 Task: Create a rule when I am mentioned in a comment on a card by anyone except me.
Action: Mouse moved to (1214, 97)
Screenshot: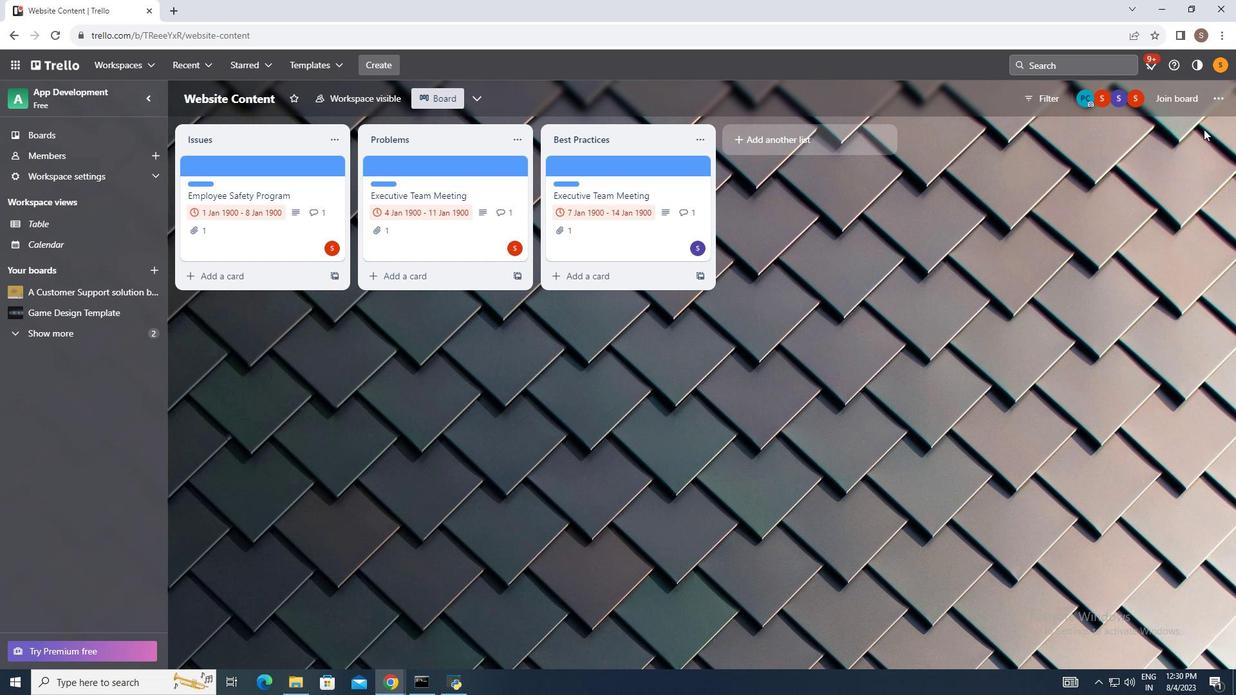 
Action: Mouse pressed left at (1214, 97)
Screenshot: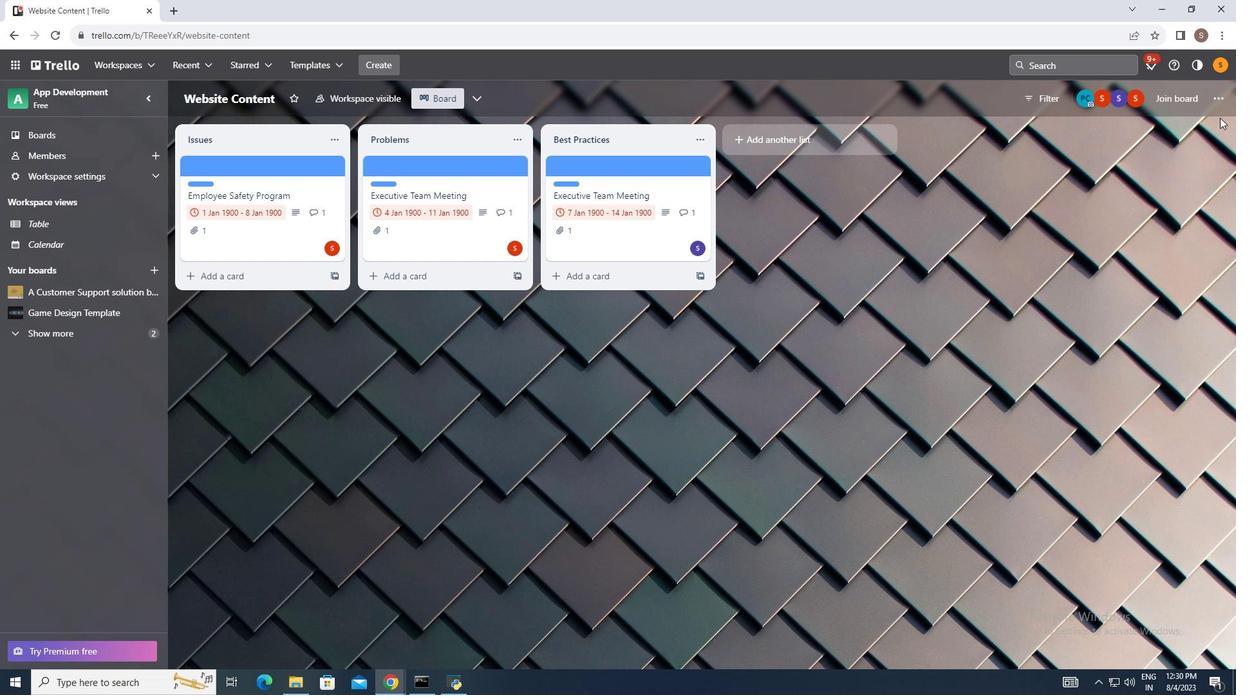 
Action: Mouse moved to (1120, 274)
Screenshot: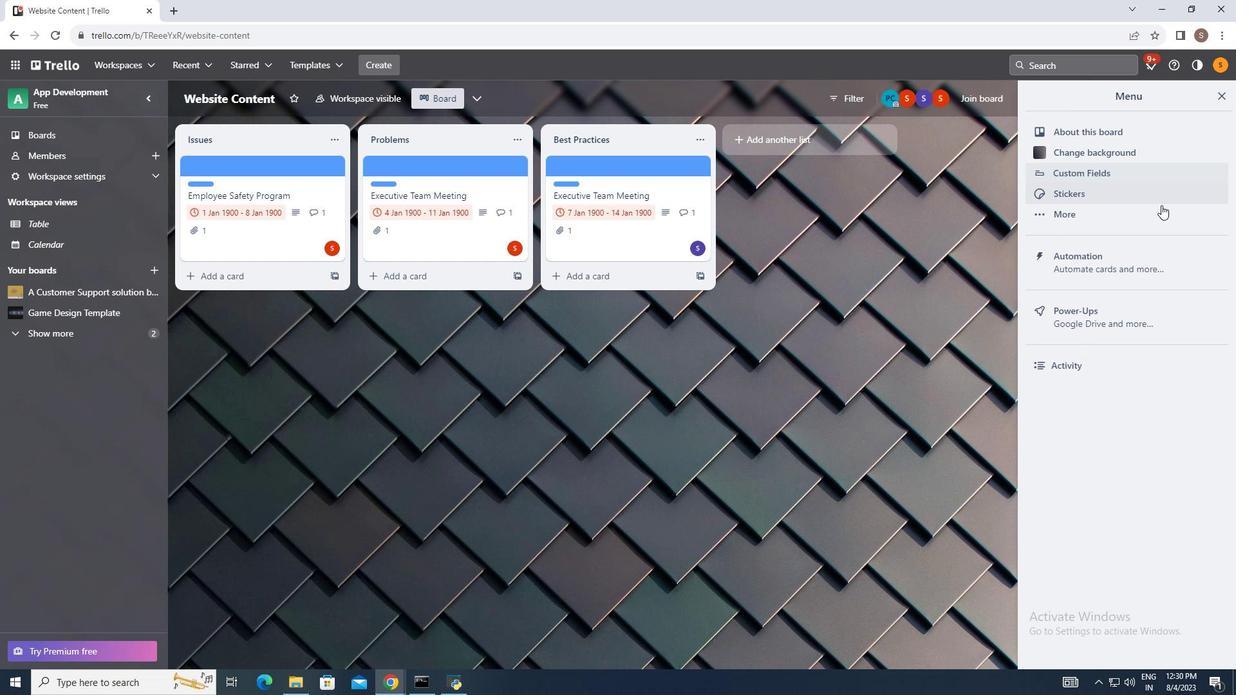 
Action: Mouse pressed left at (1120, 274)
Screenshot: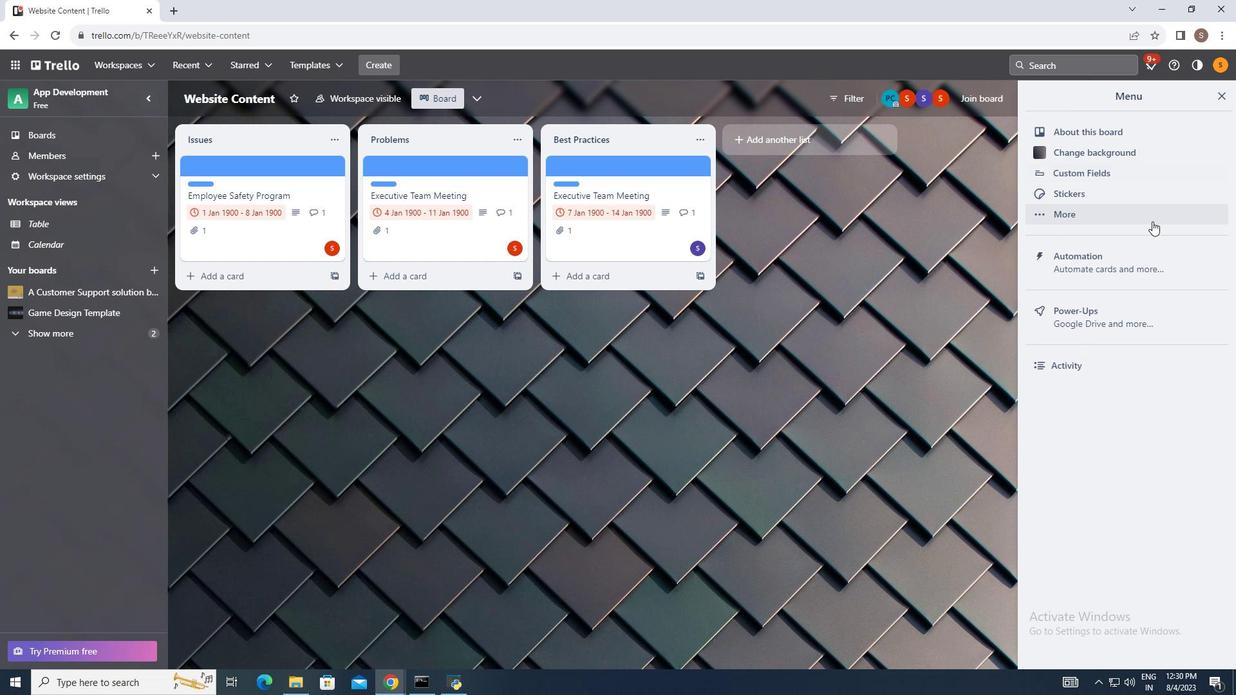 
Action: Mouse moved to (227, 240)
Screenshot: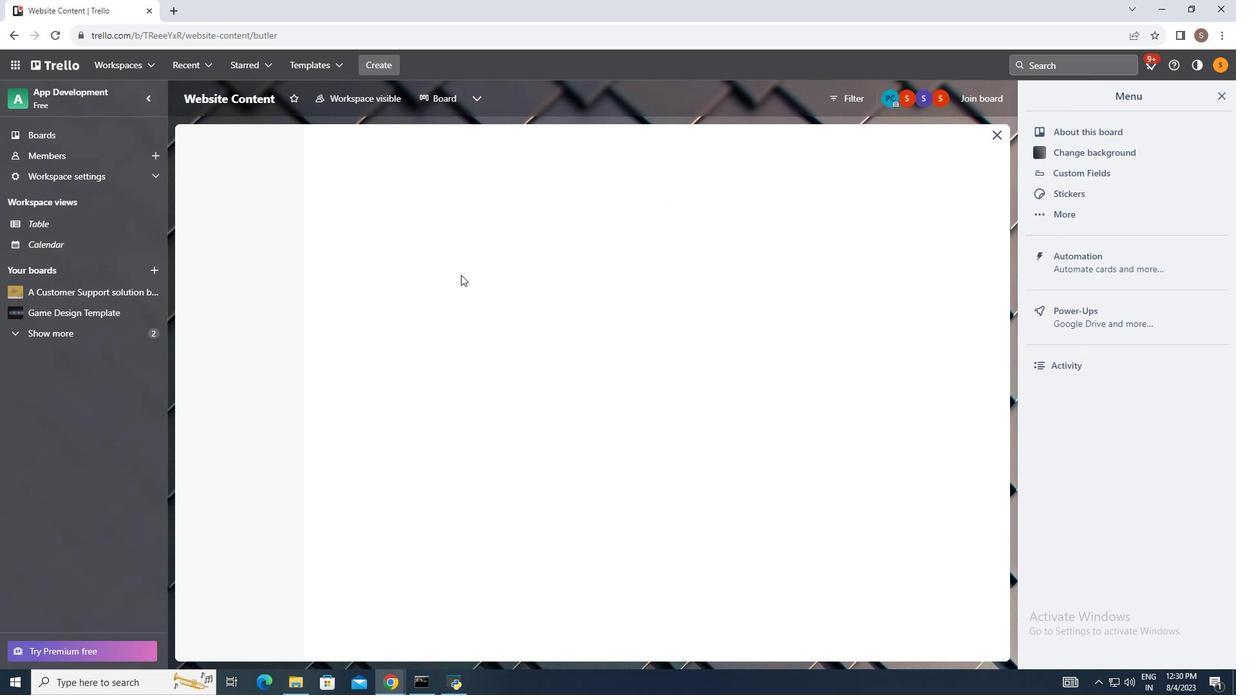 
Action: Mouse pressed left at (227, 240)
Screenshot: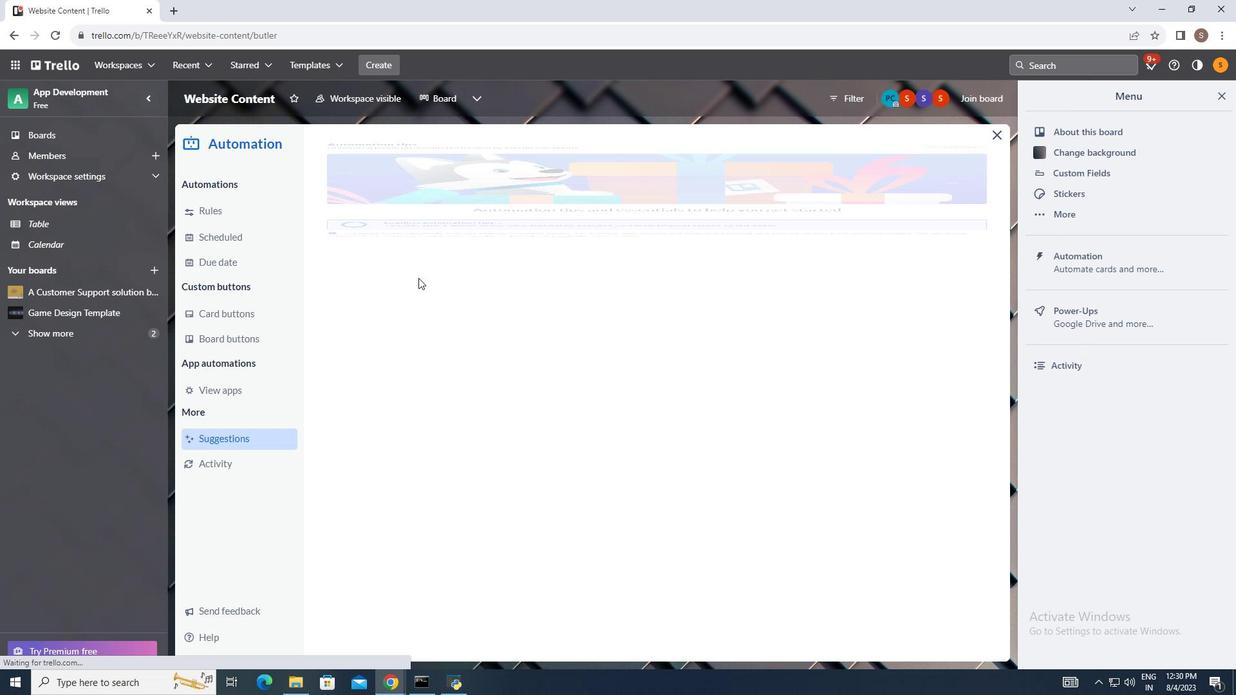 
Action: Mouse moved to (884, 187)
Screenshot: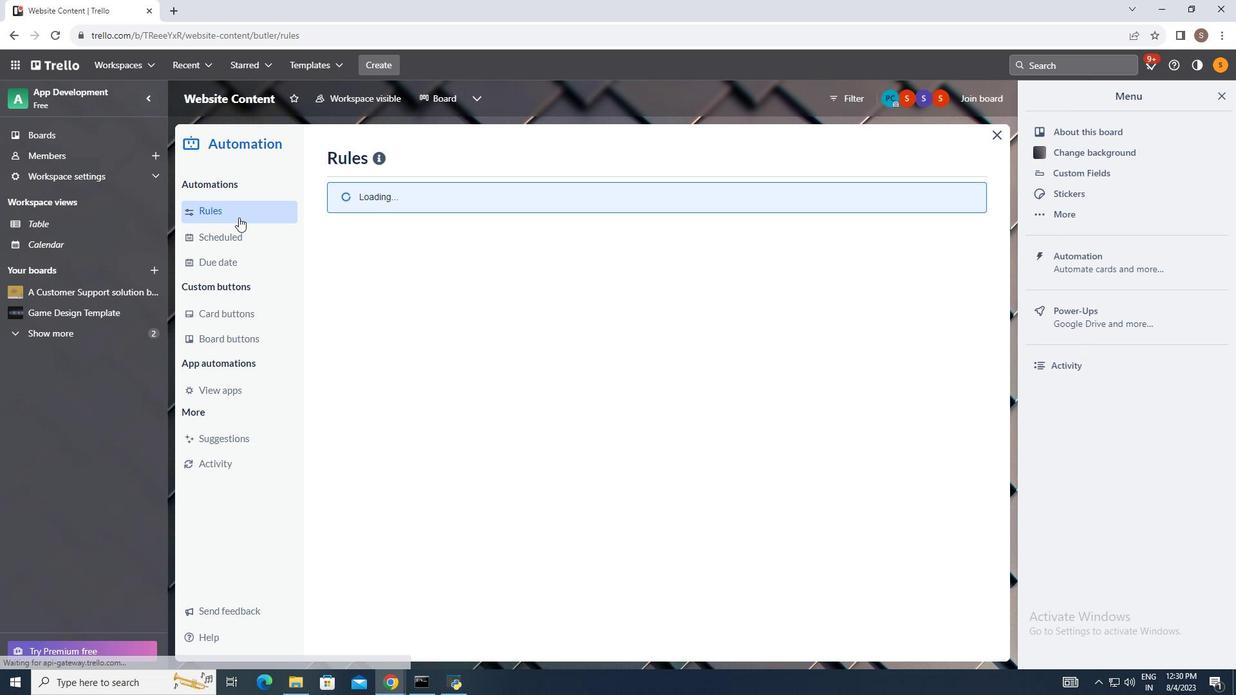 
Action: Mouse pressed left at (884, 187)
Screenshot: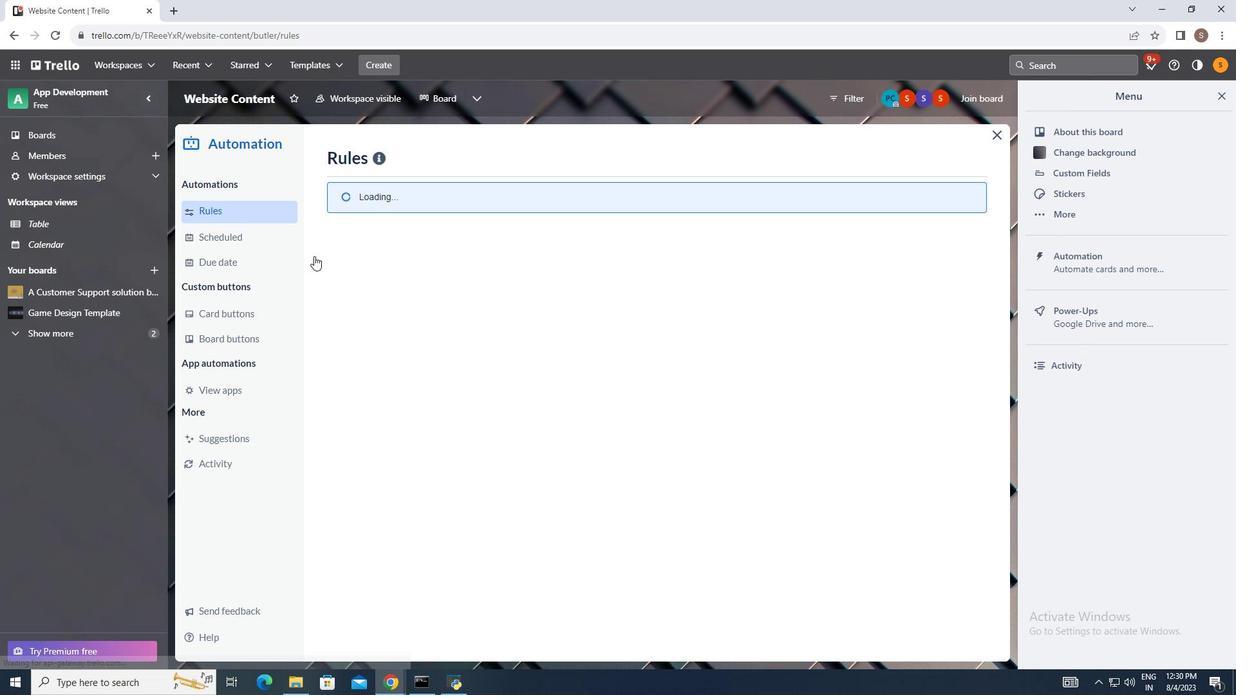 
Action: Mouse moved to (649, 310)
Screenshot: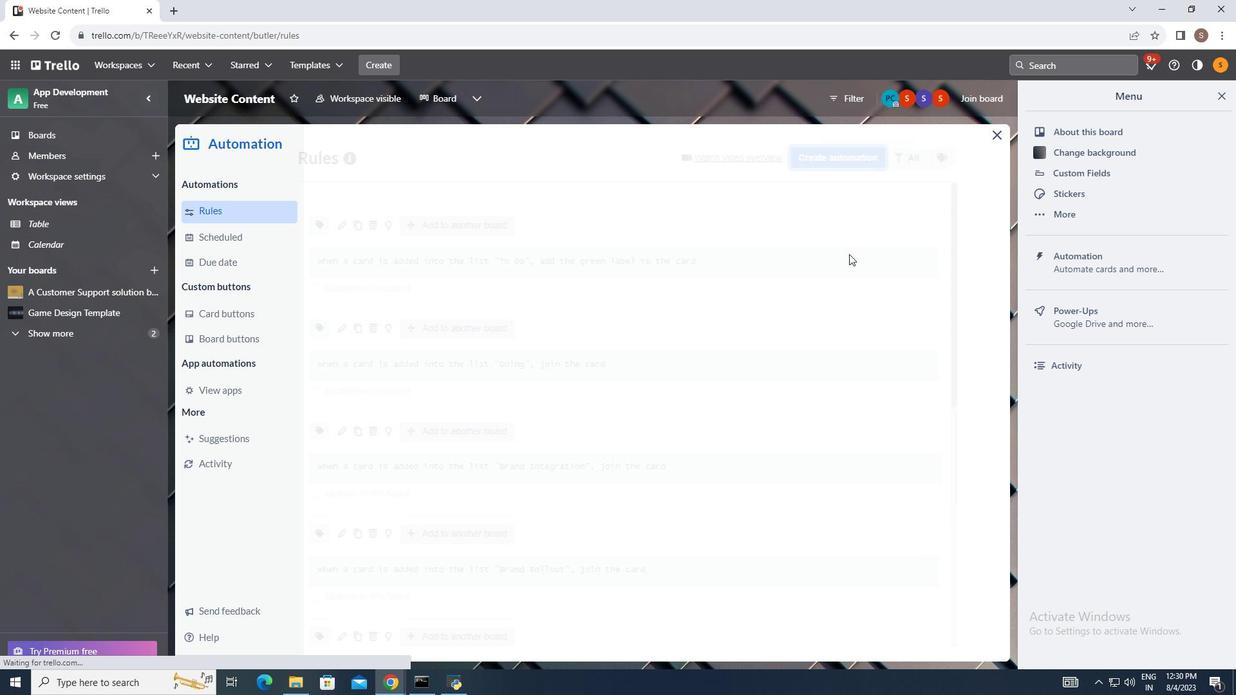 
Action: Mouse pressed left at (649, 310)
Screenshot: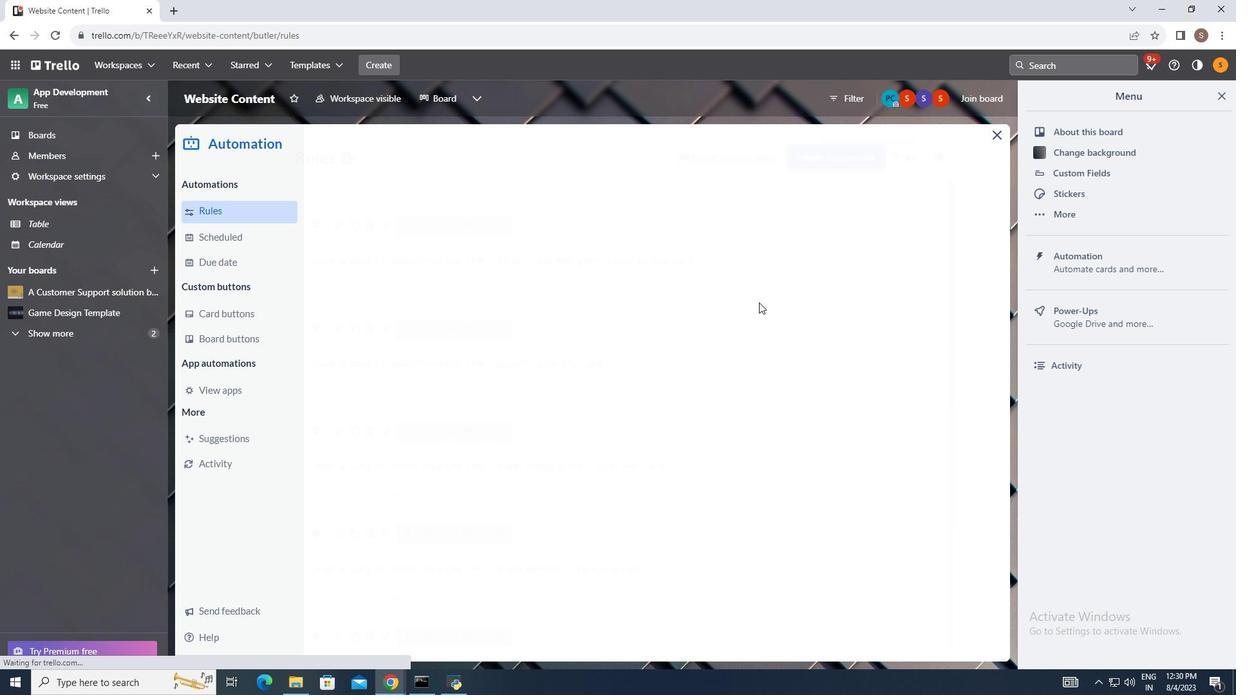 
Action: Mouse moved to (579, 354)
Screenshot: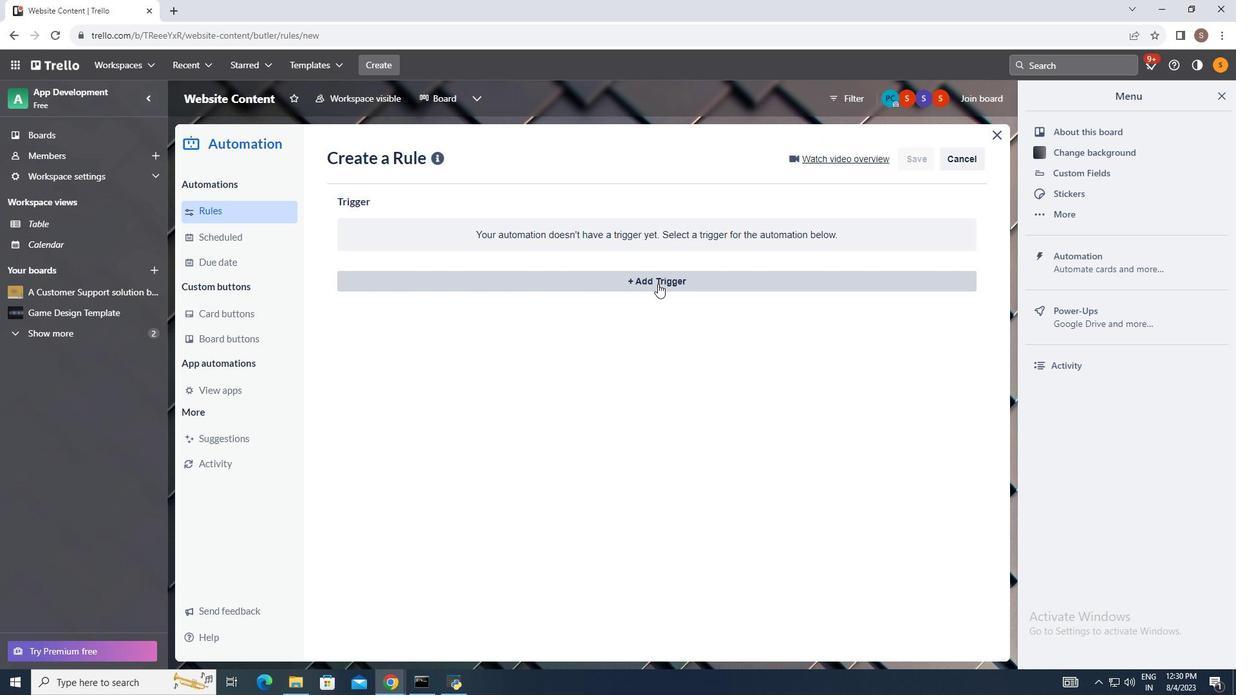 
Action: Mouse pressed left at (579, 354)
Screenshot: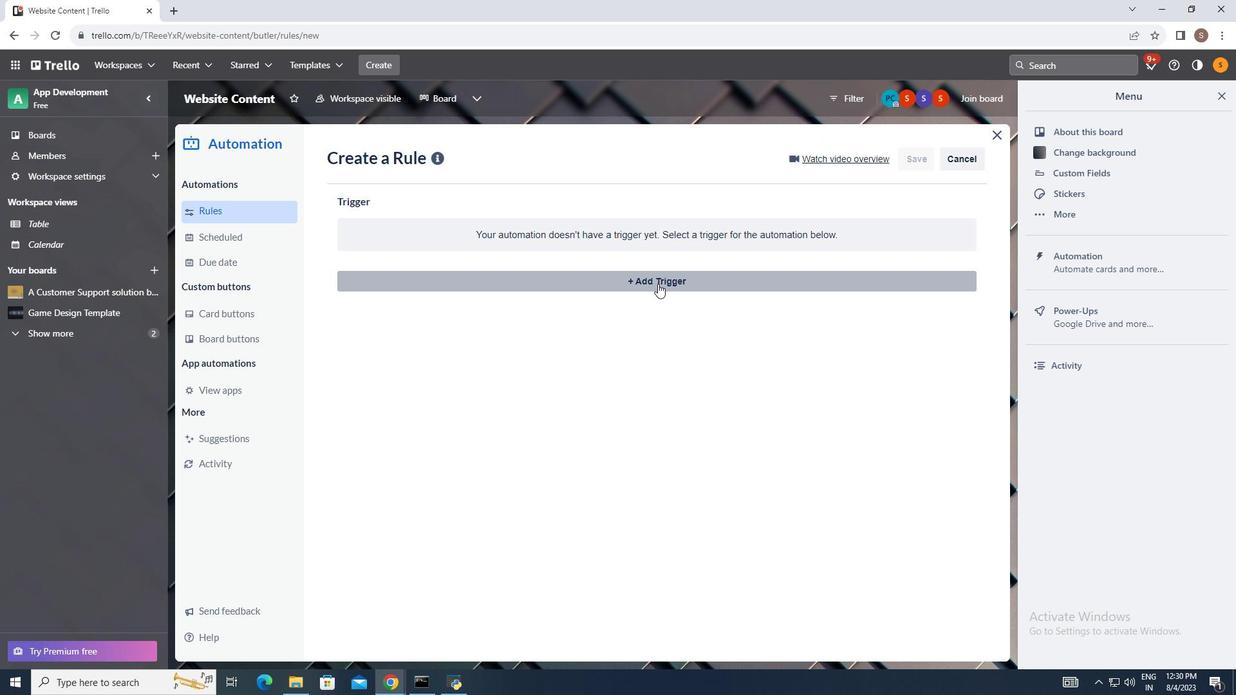 
Action: Mouse moved to (406, 534)
Screenshot: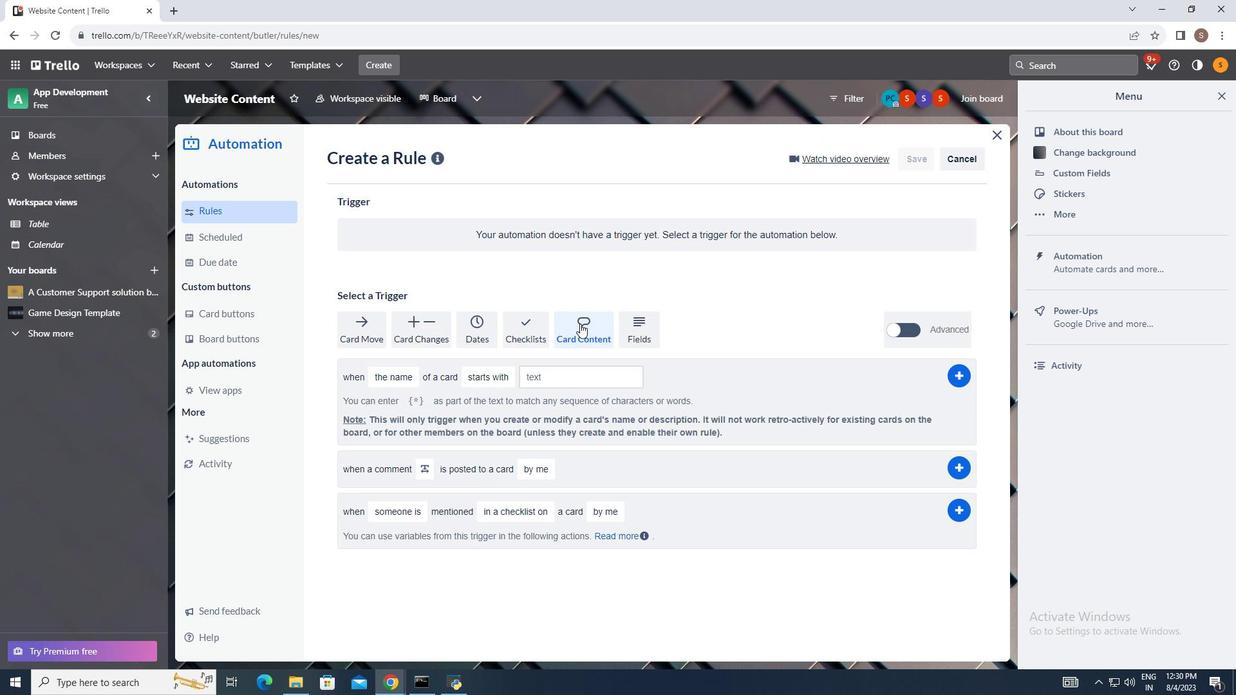 
Action: Mouse pressed left at (406, 534)
Screenshot: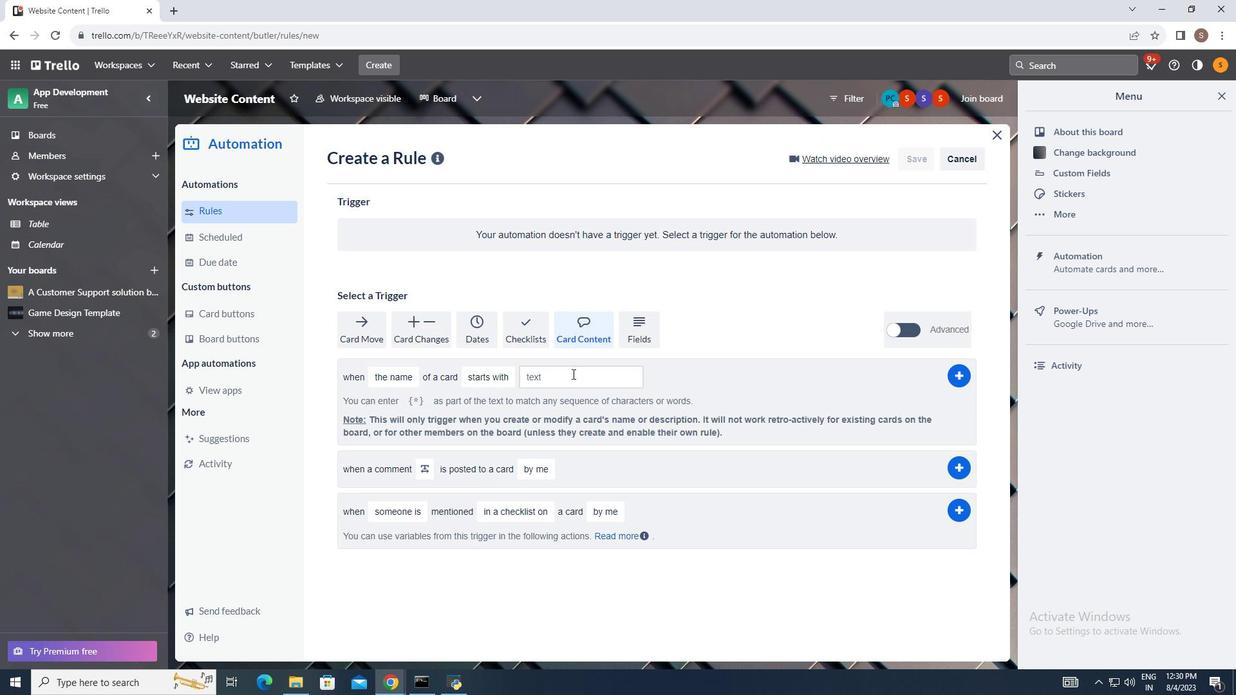 
Action: Mouse moved to (395, 586)
Screenshot: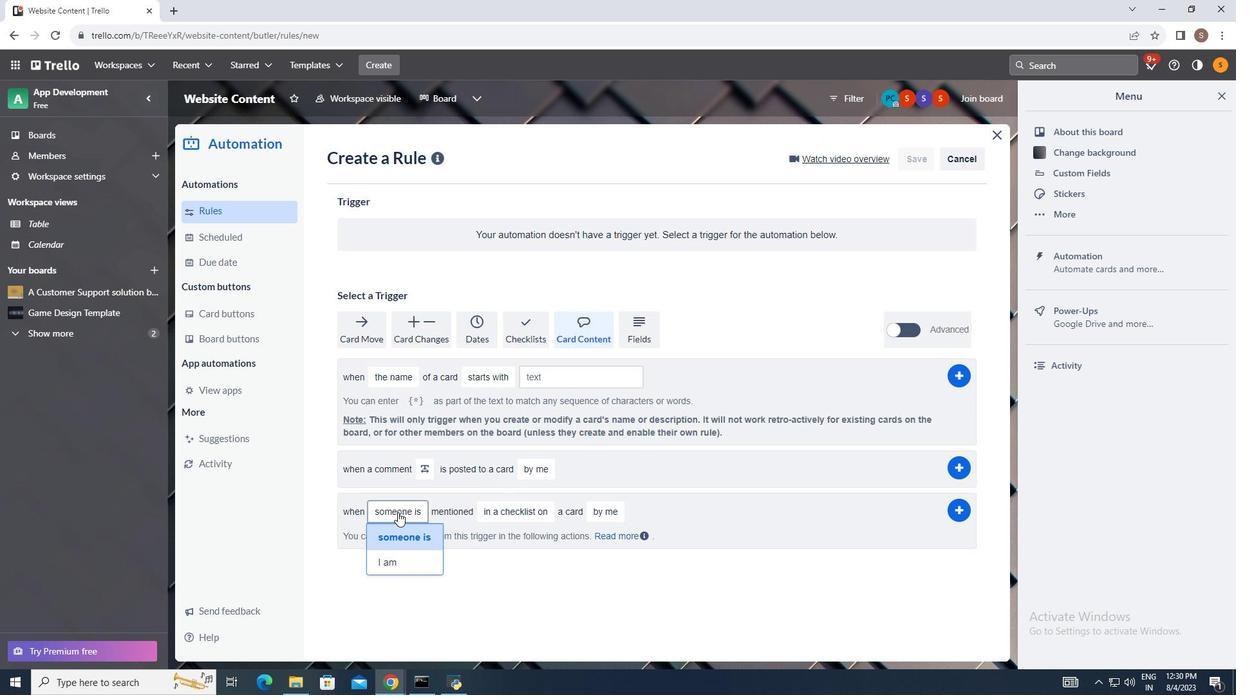 
Action: Mouse pressed left at (395, 586)
Screenshot: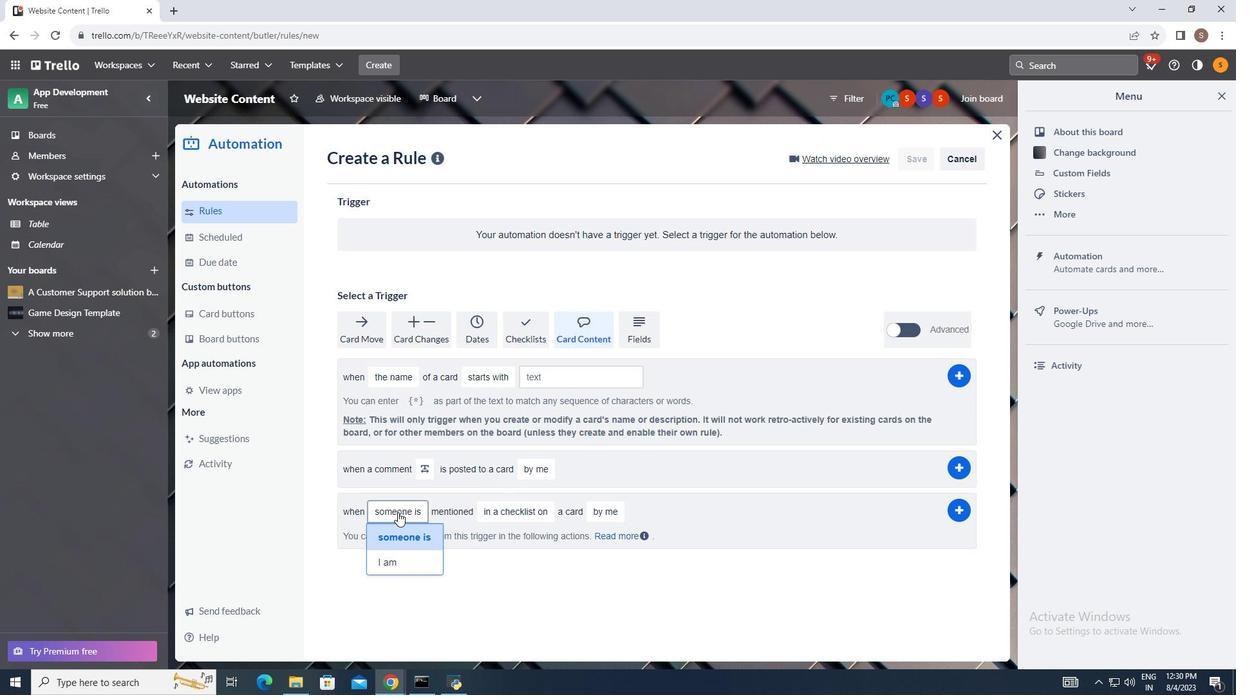 
Action: Mouse moved to (508, 542)
Screenshot: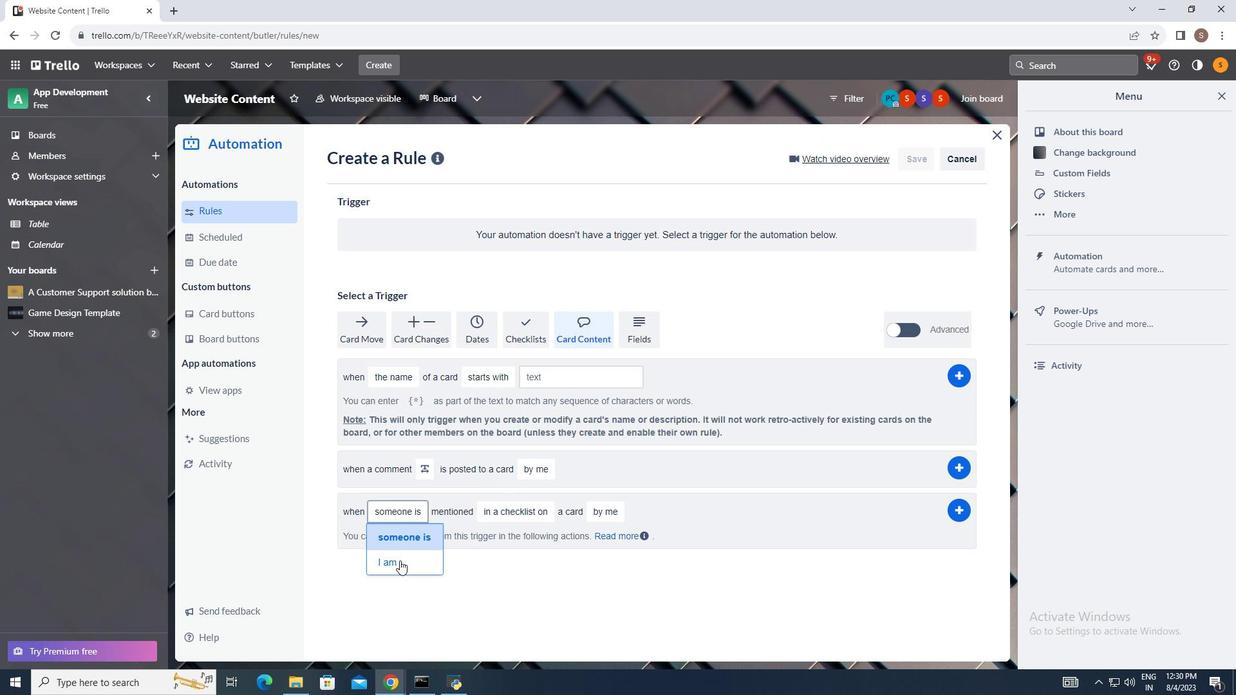
Action: Mouse pressed left at (508, 542)
Screenshot: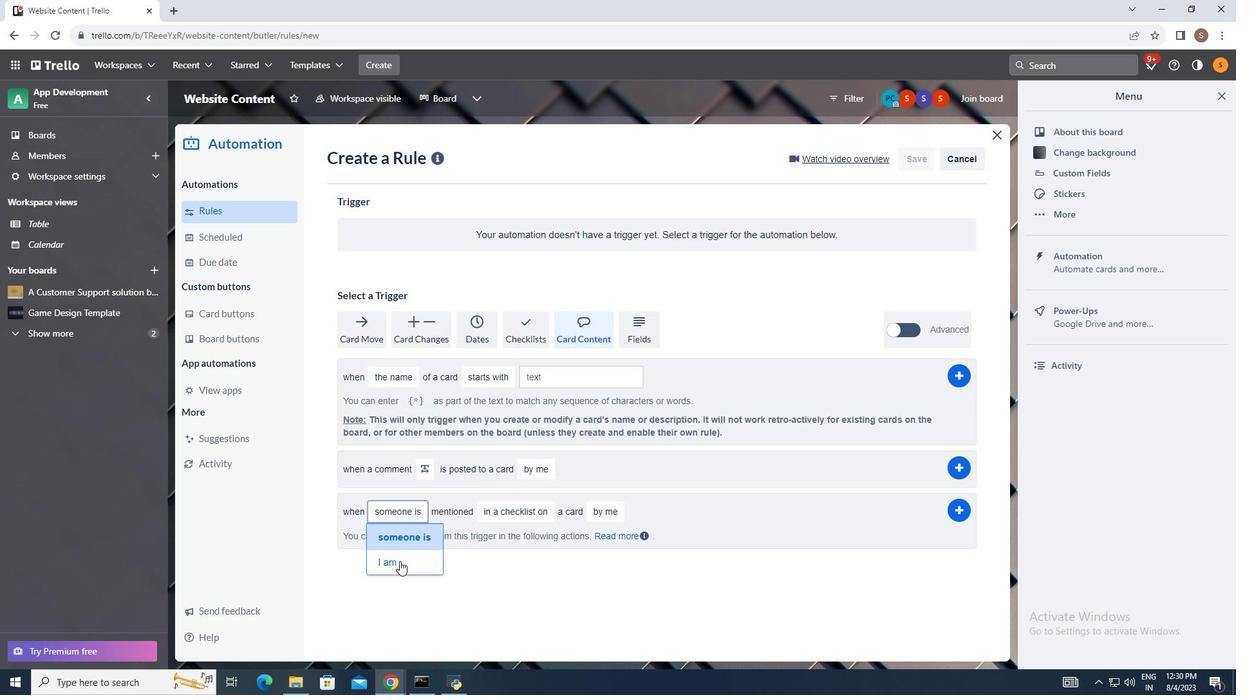 
Action: Mouse moved to (511, 556)
Screenshot: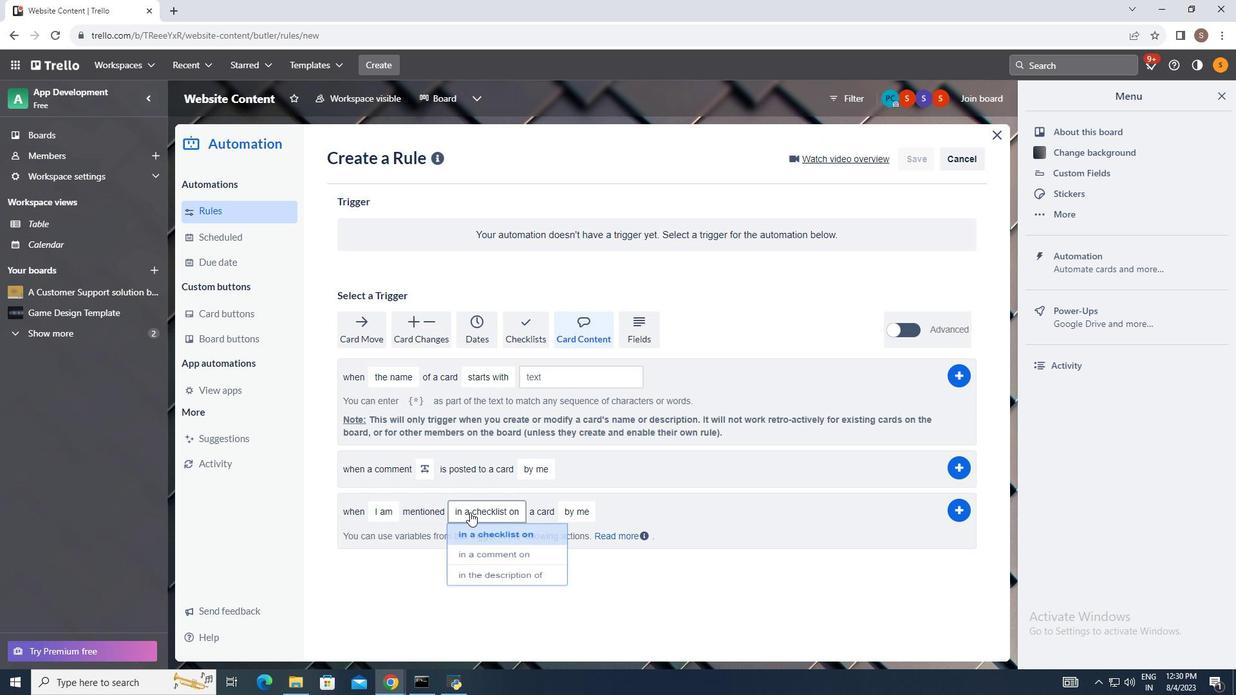 
Action: Mouse pressed left at (511, 556)
Screenshot: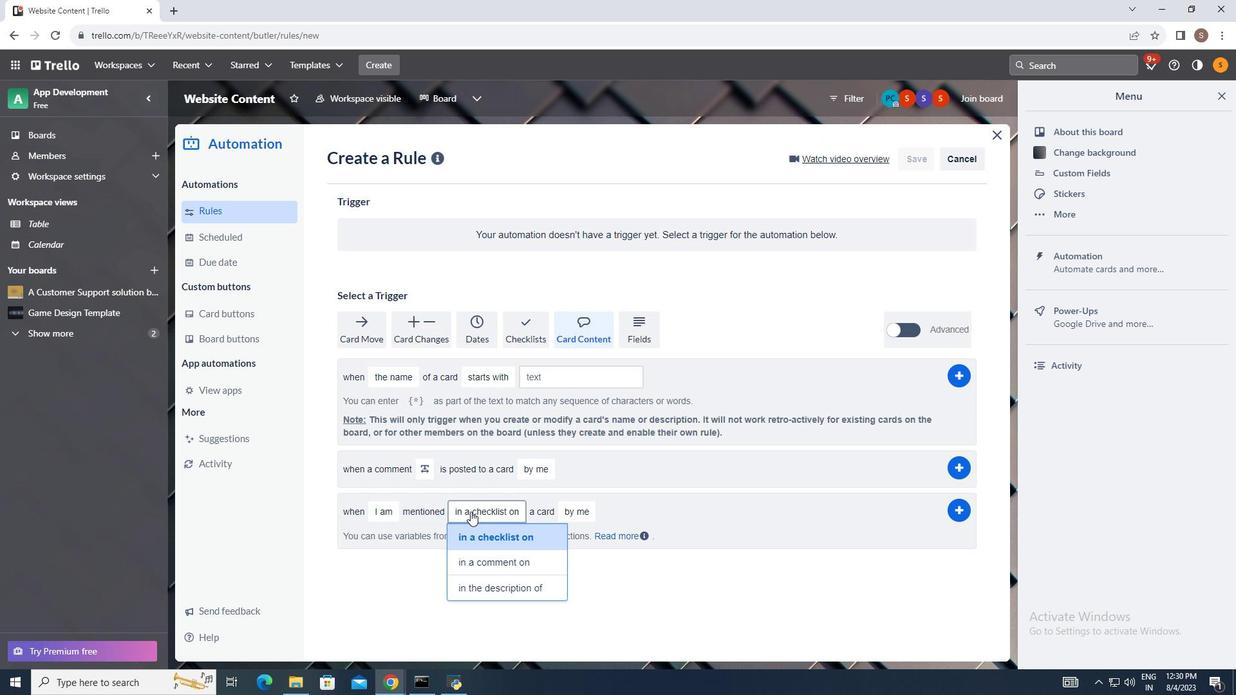 
Action: Mouse moved to (583, 537)
Screenshot: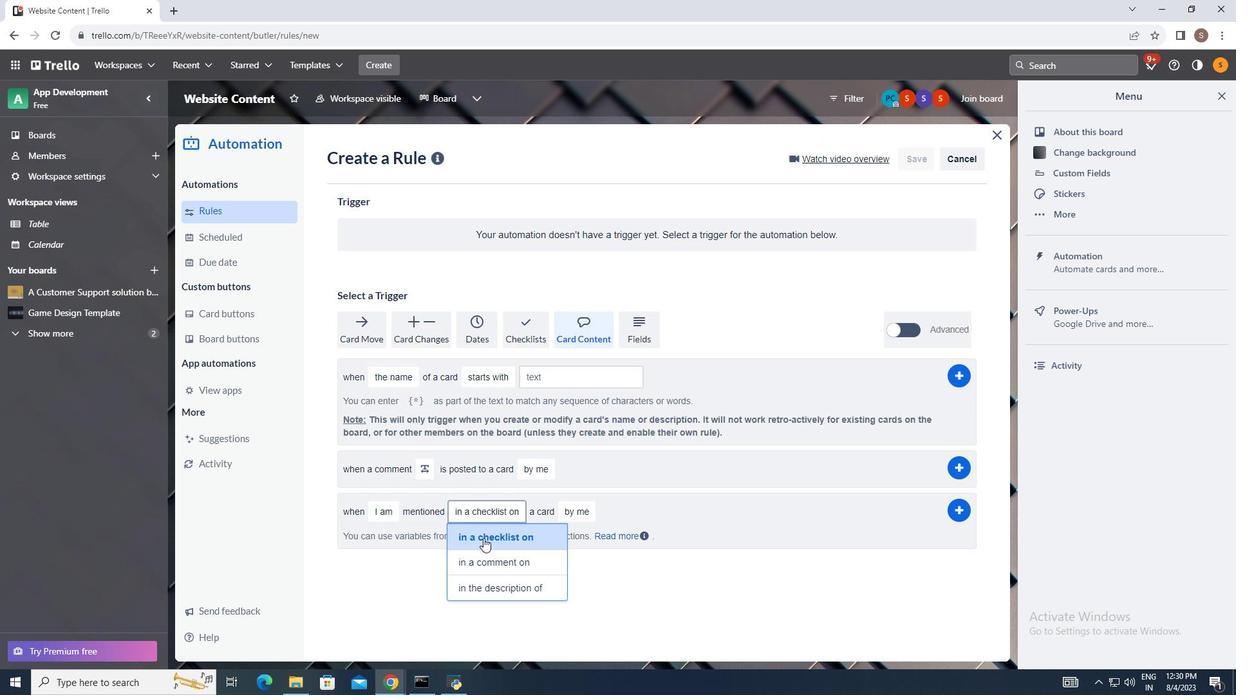 
Action: Mouse pressed left at (583, 537)
Screenshot: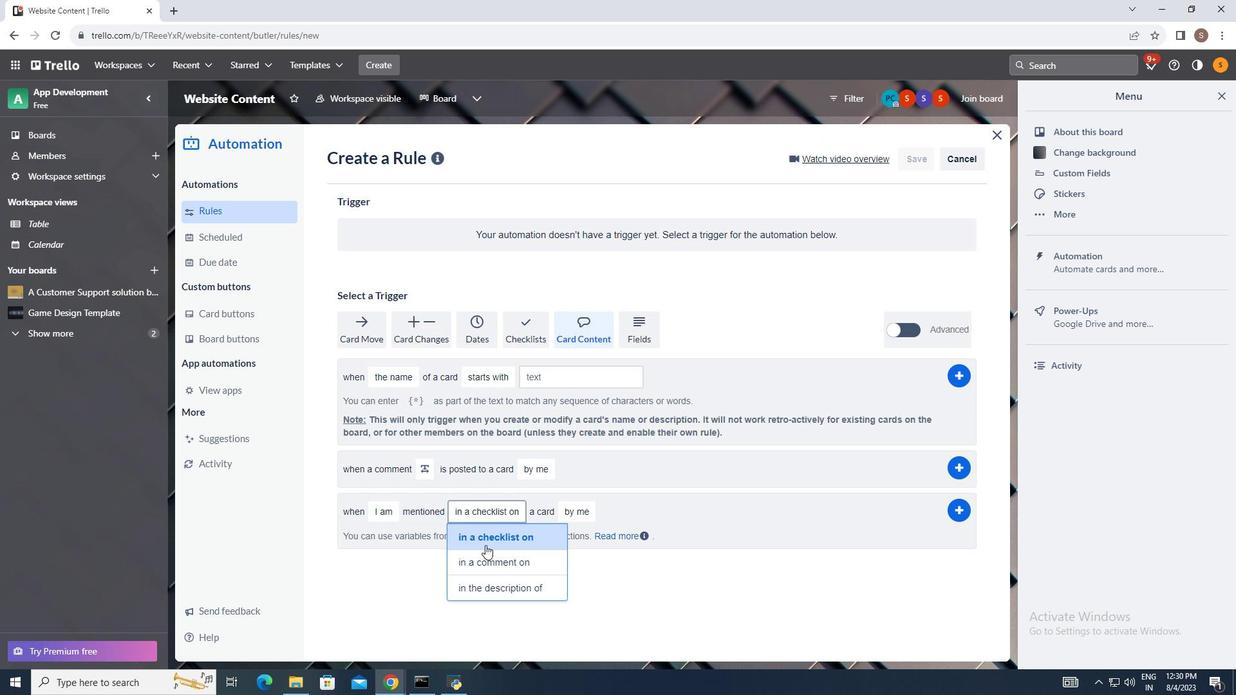
Action: Mouse moved to (598, 607)
Screenshot: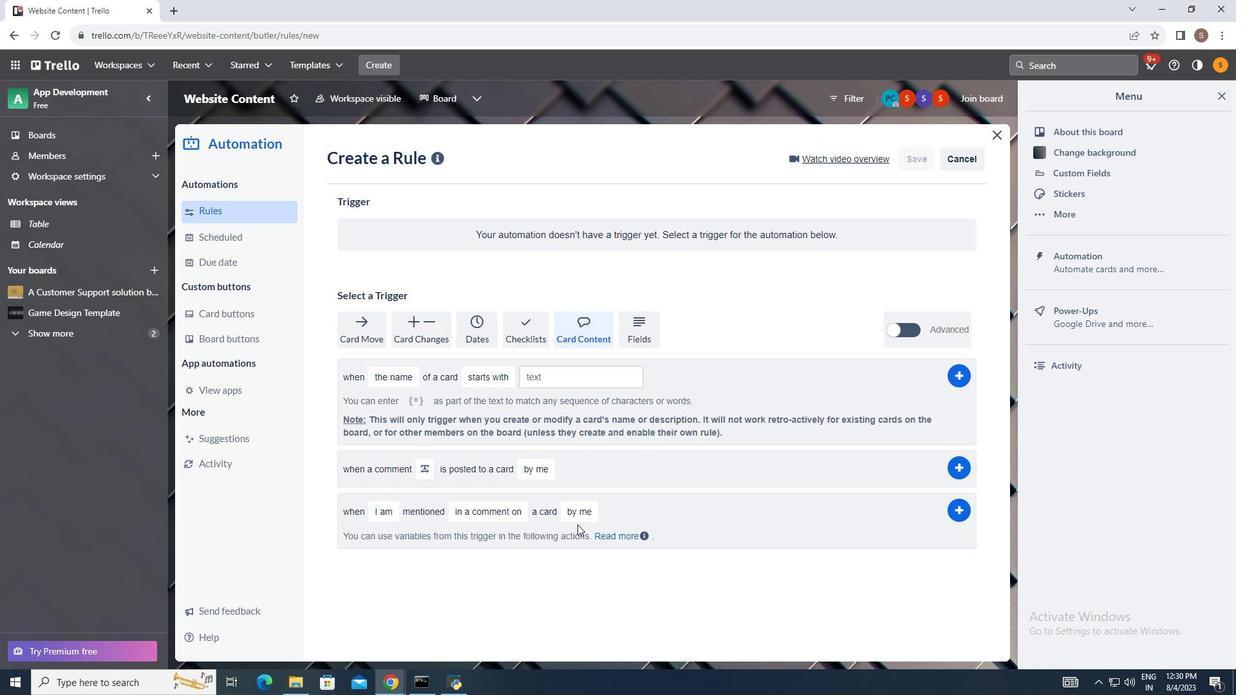 
Action: Mouse pressed left at (598, 607)
Screenshot: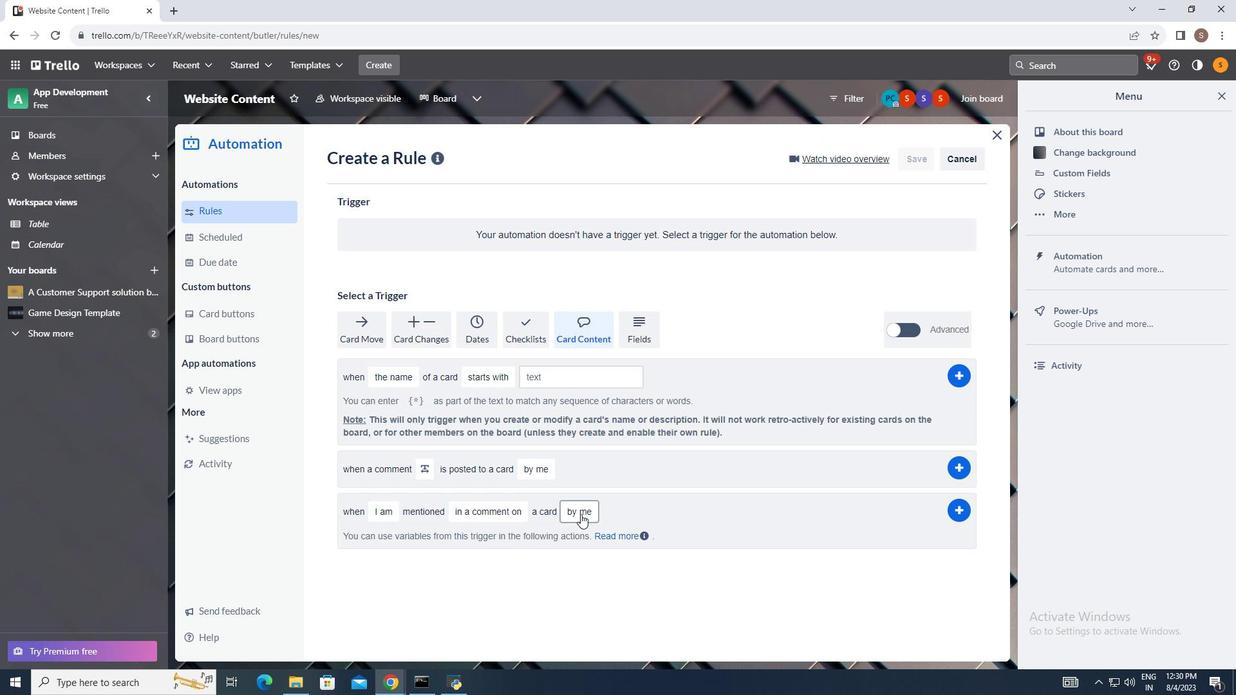 
Action: Mouse moved to (959, 533)
Screenshot: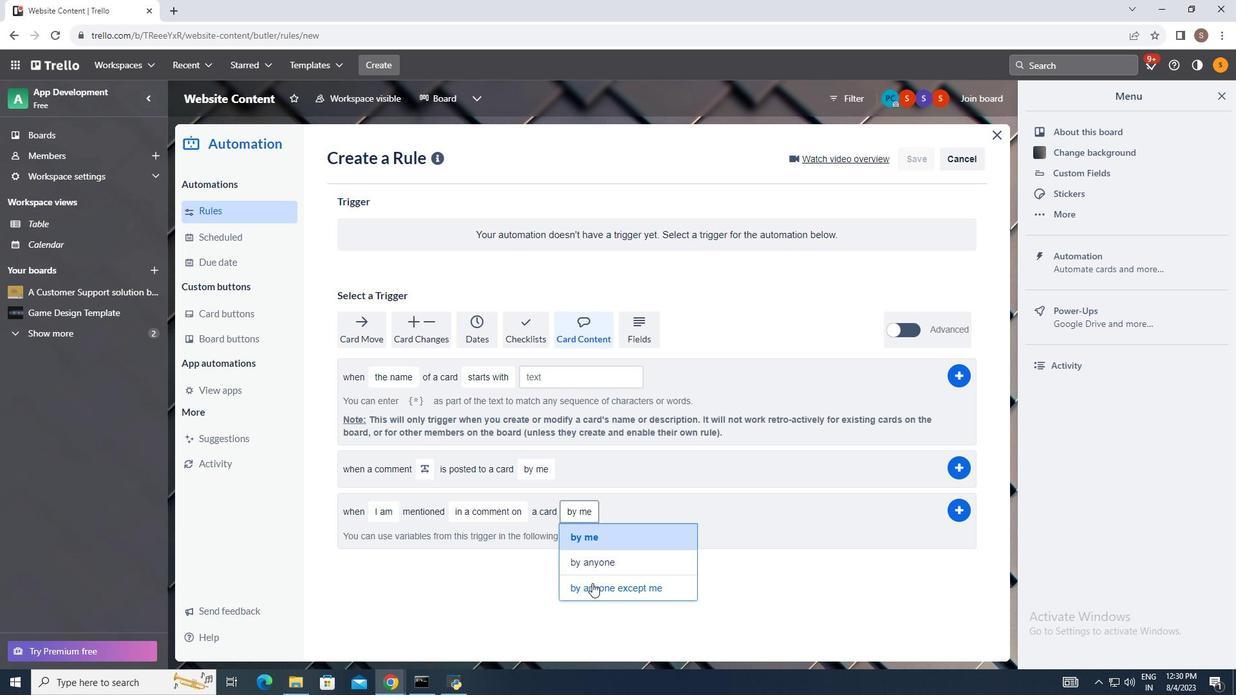 
Action: Mouse pressed left at (959, 533)
Screenshot: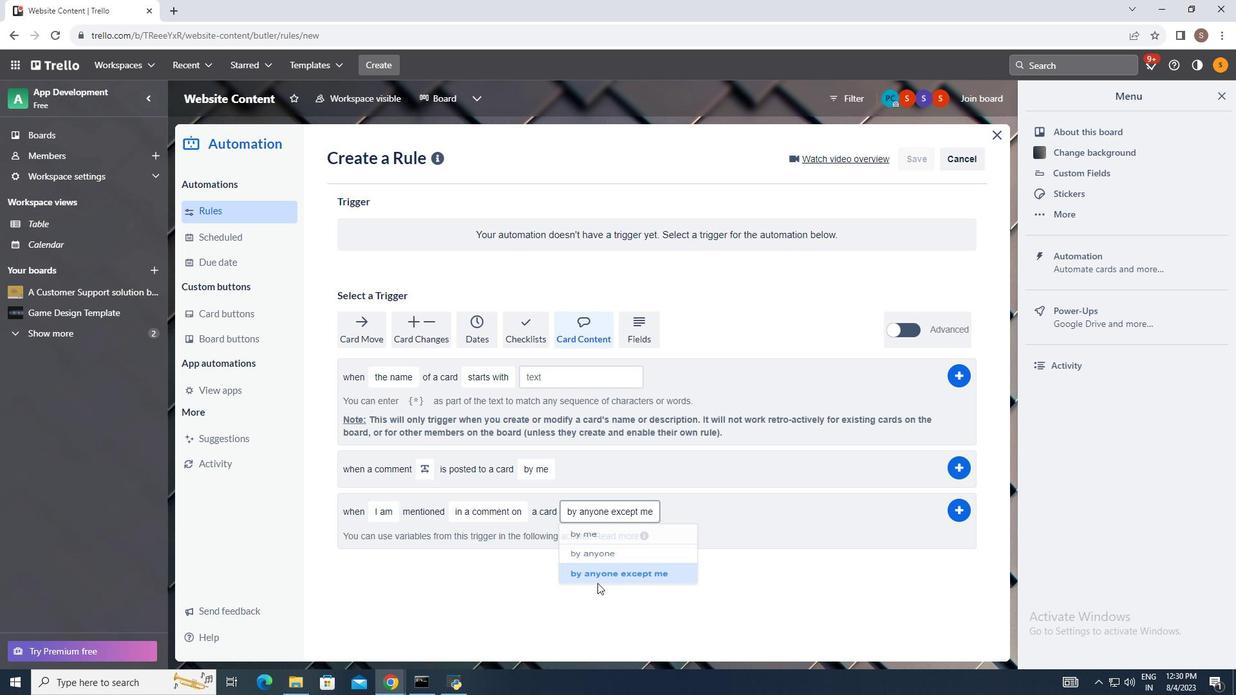 
Action: Mouse moved to (1223, 101)
Screenshot: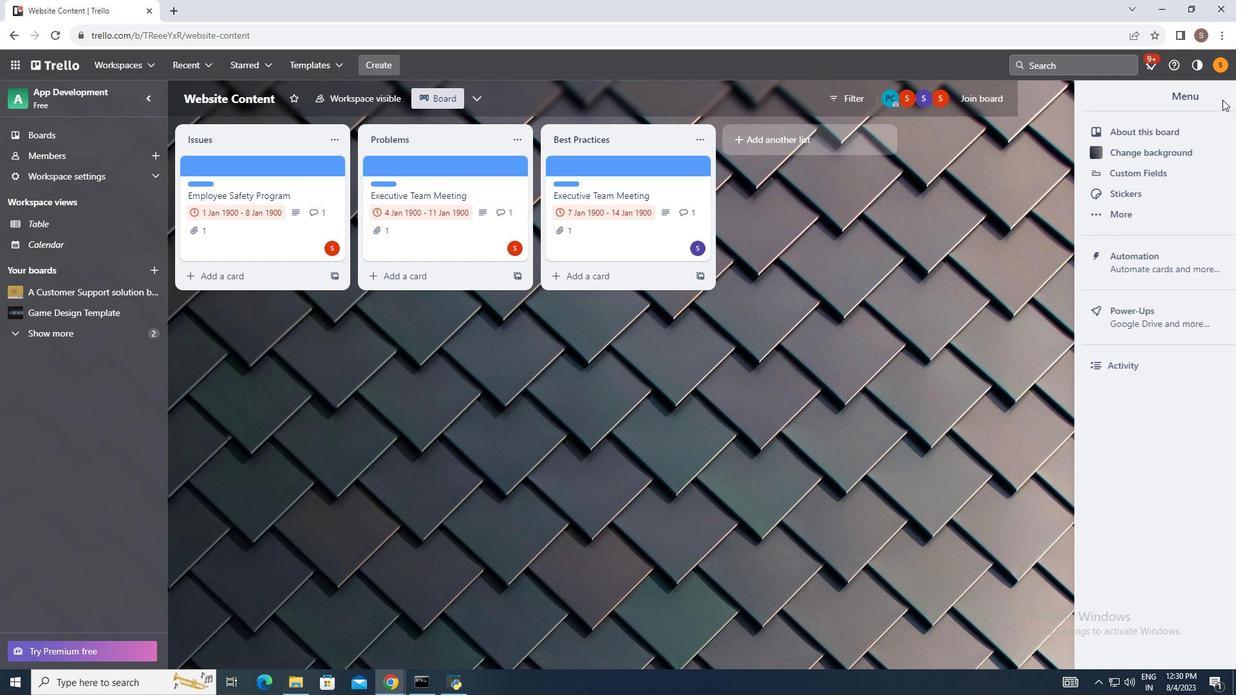
Action: Mouse pressed left at (1223, 101)
Screenshot: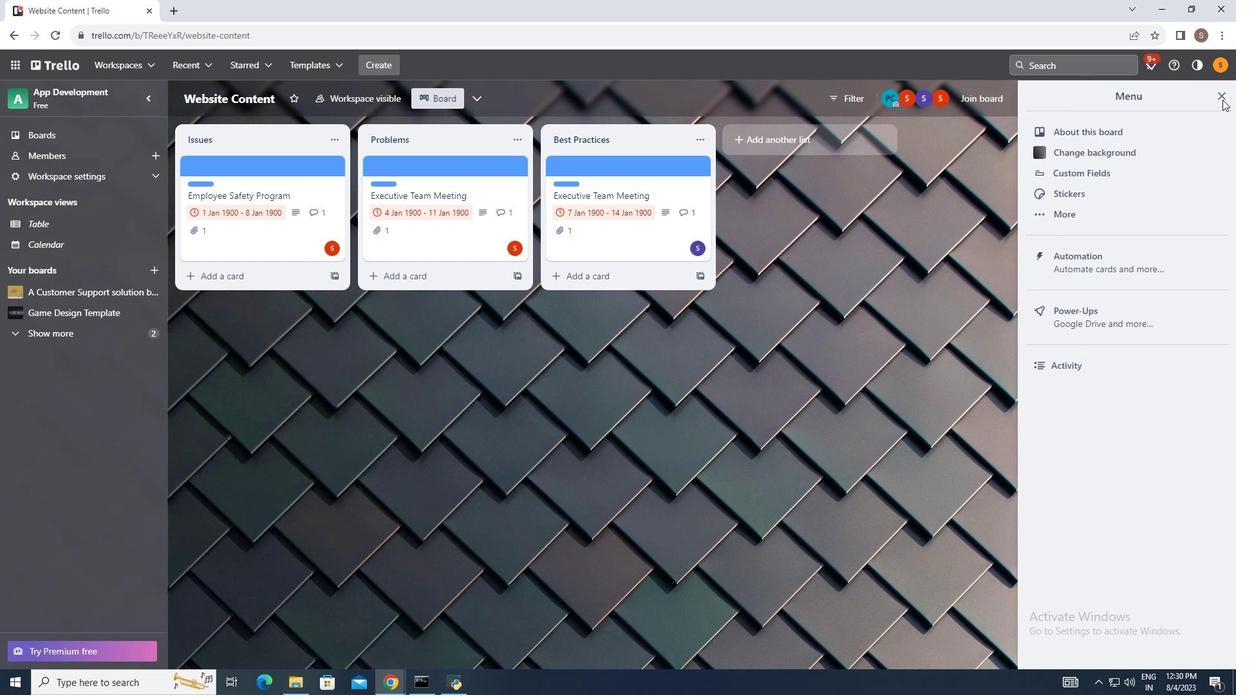 
Action: Mouse moved to (1118, 257)
Screenshot: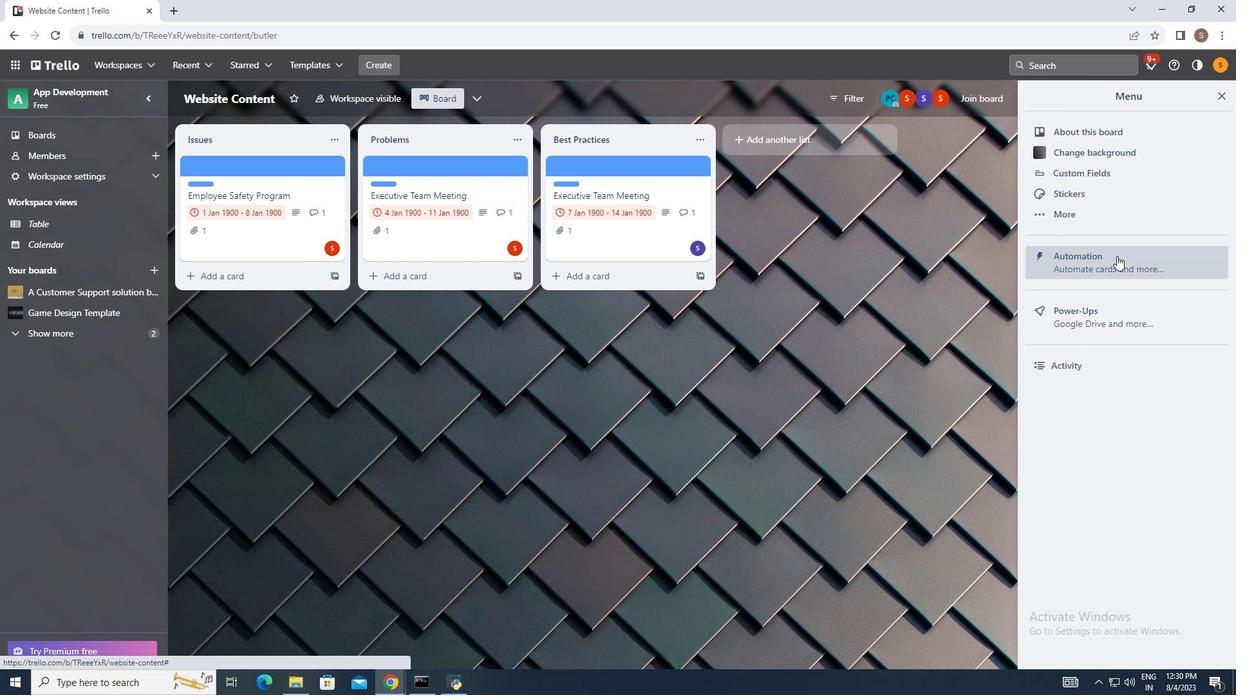 
Action: Mouse pressed left at (1118, 257)
Screenshot: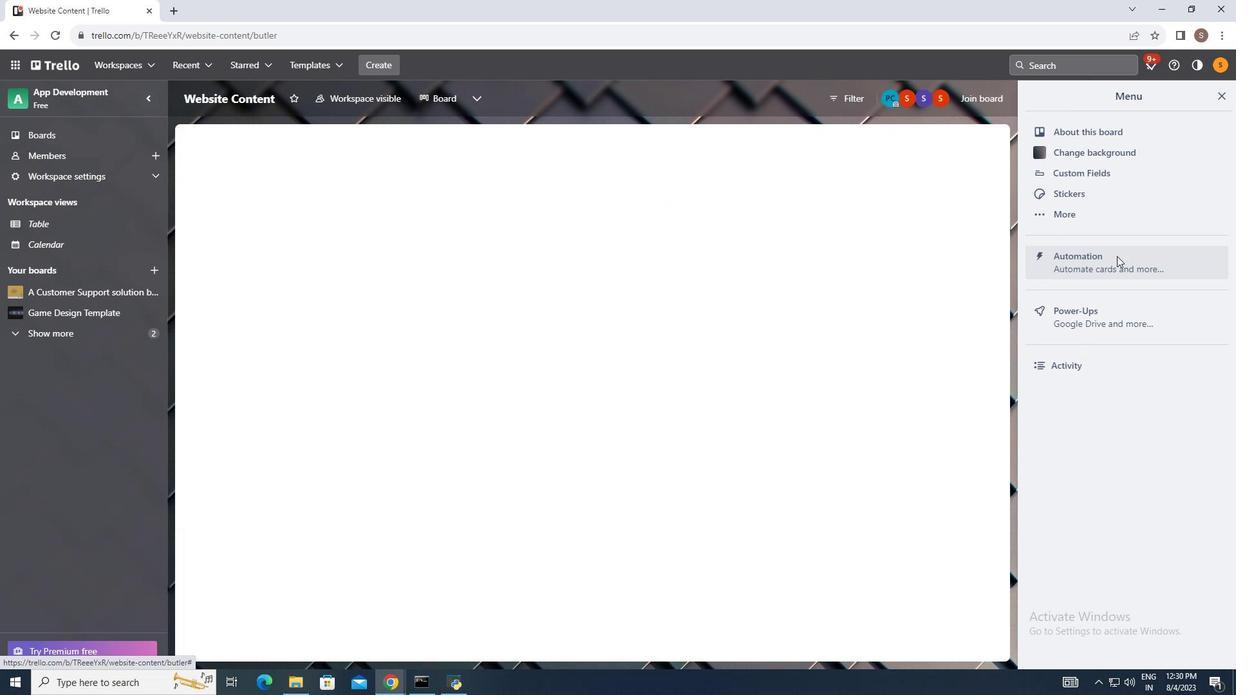 
Action: Mouse moved to (234, 216)
Screenshot: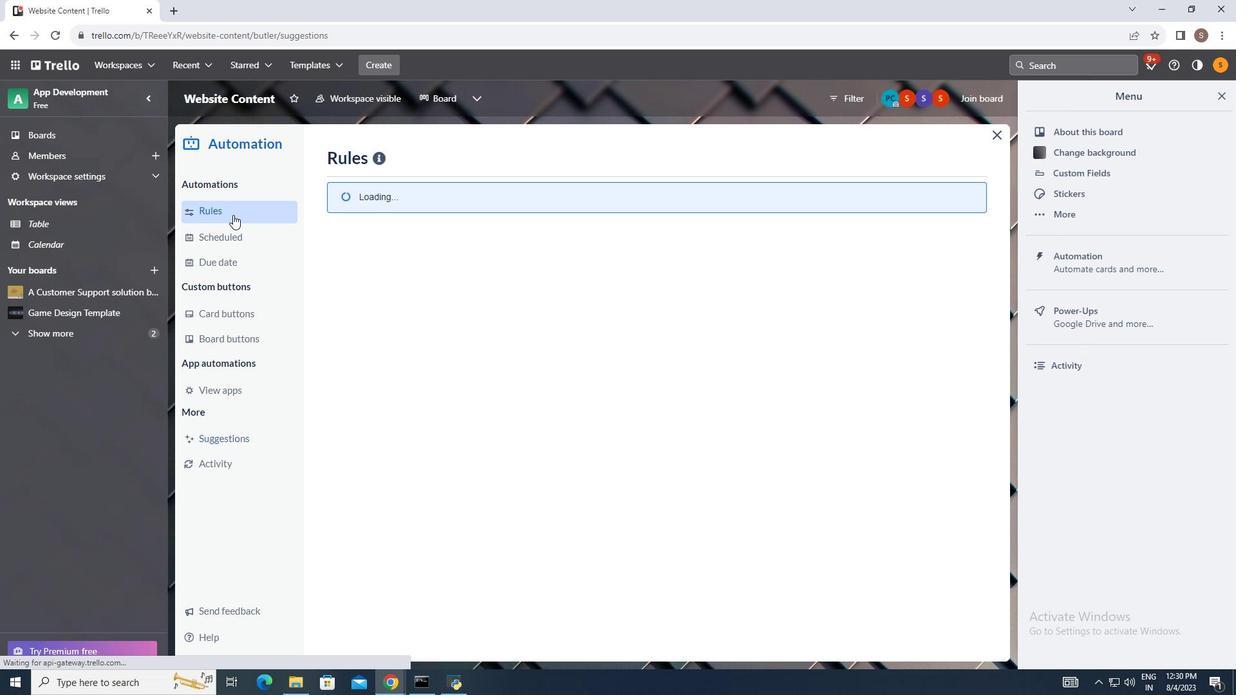 
Action: Mouse pressed left at (234, 216)
Screenshot: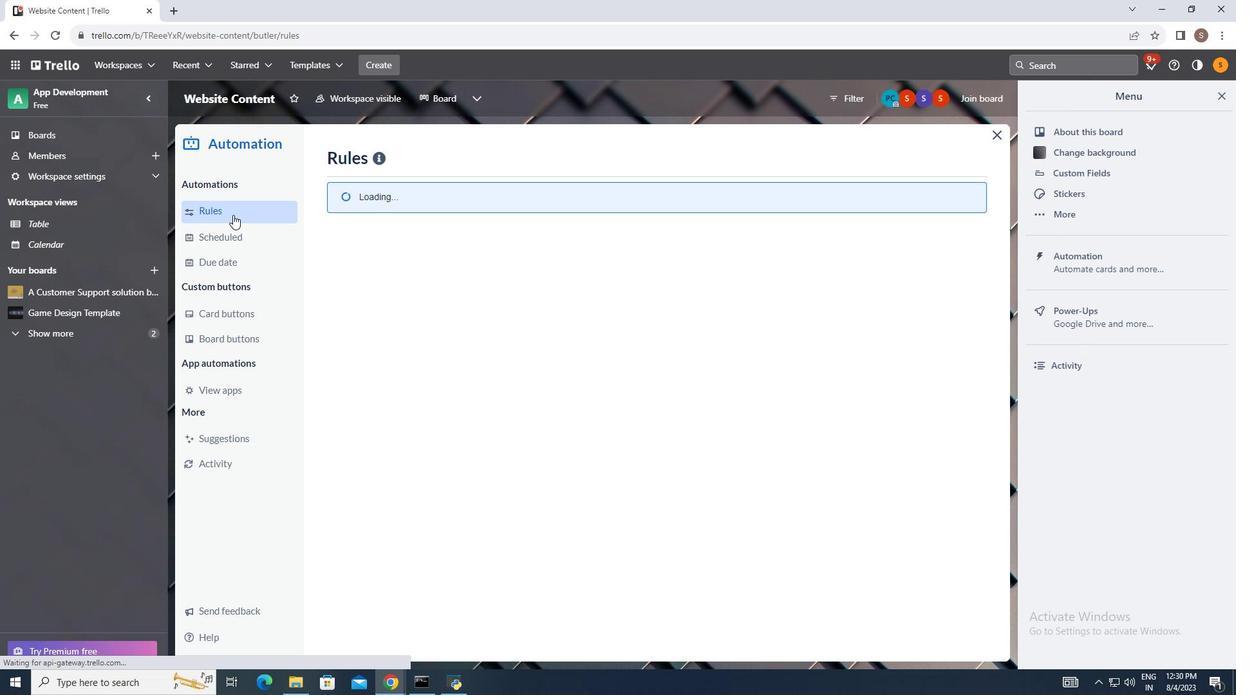 
Action: Mouse moved to (867, 159)
Screenshot: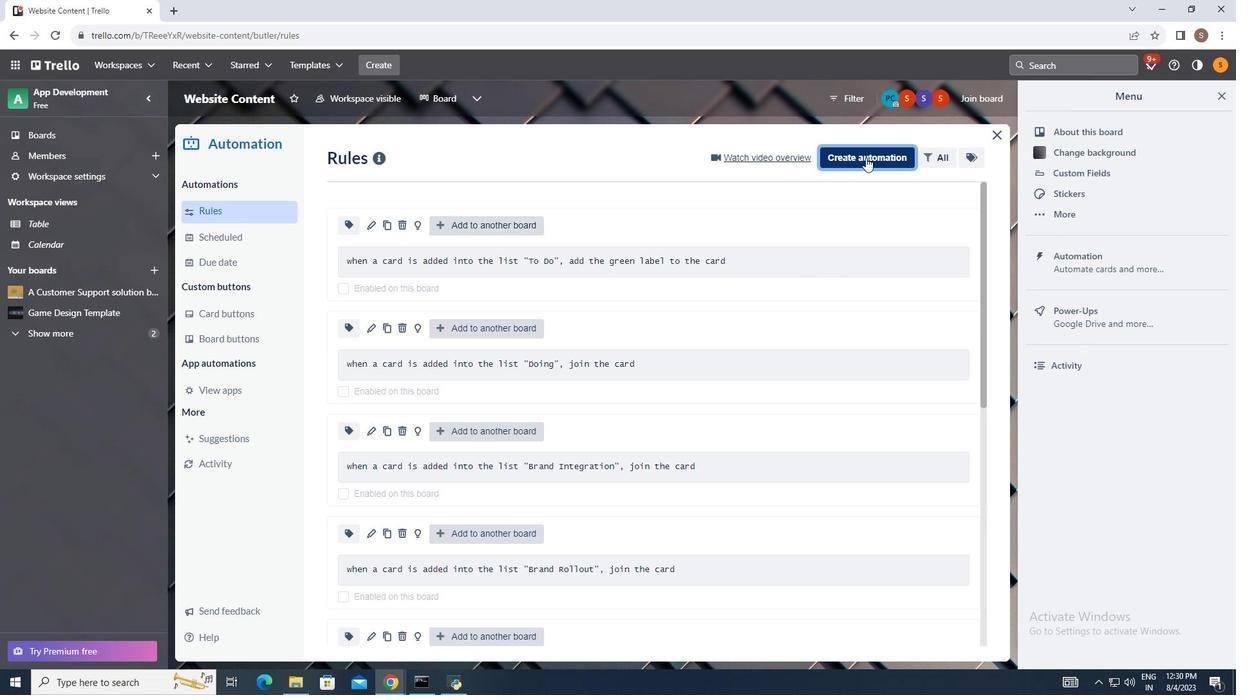 
Action: Mouse pressed left at (867, 159)
Screenshot: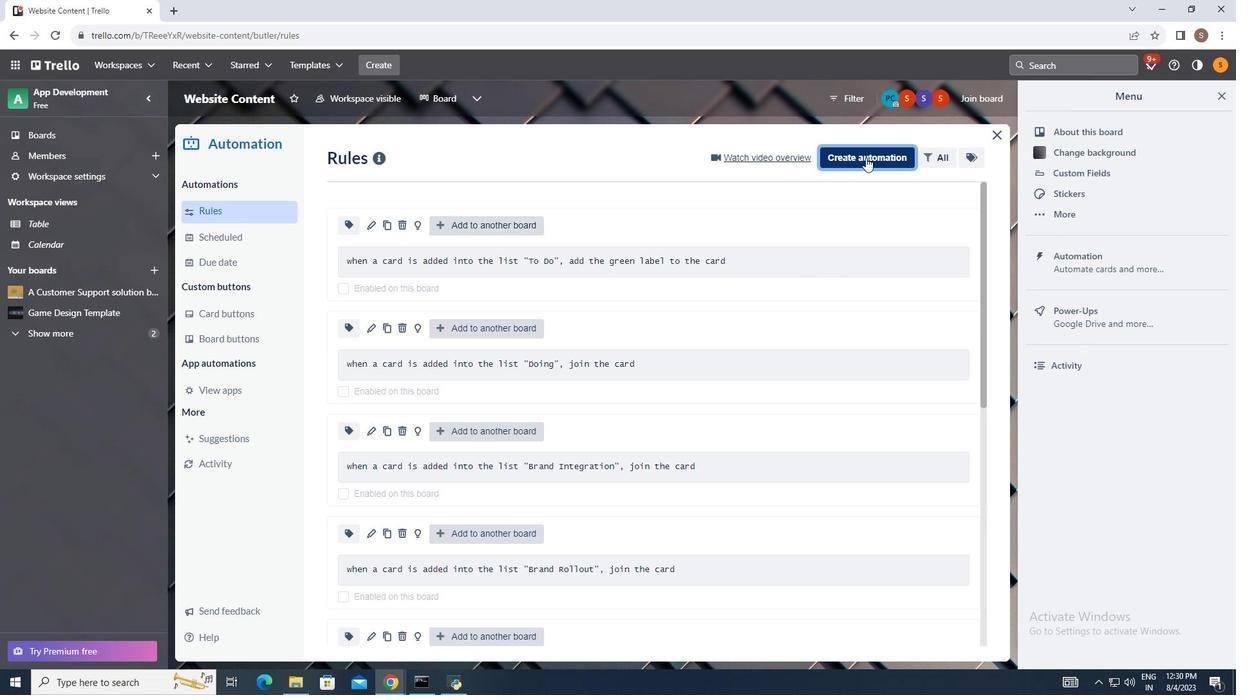 
Action: Mouse moved to (659, 285)
Screenshot: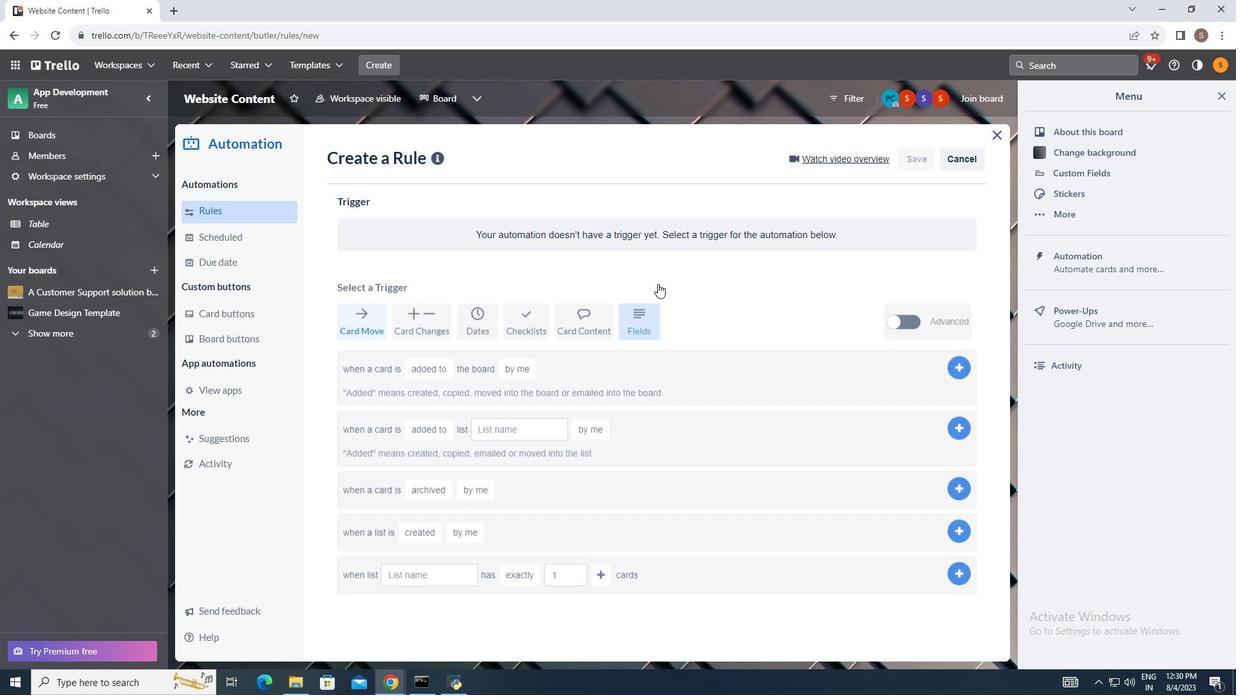 
Action: Mouse pressed left at (659, 285)
Screenshot: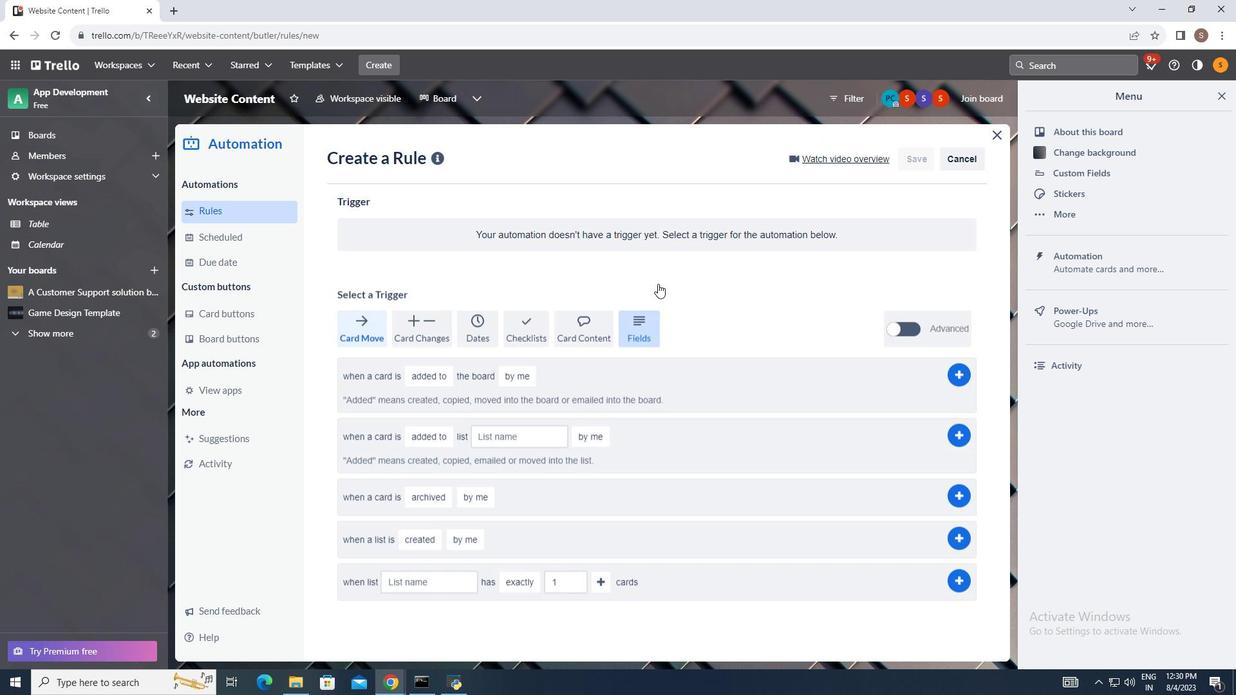 
Action: Mouse moved to (581, 325)
Screenshot: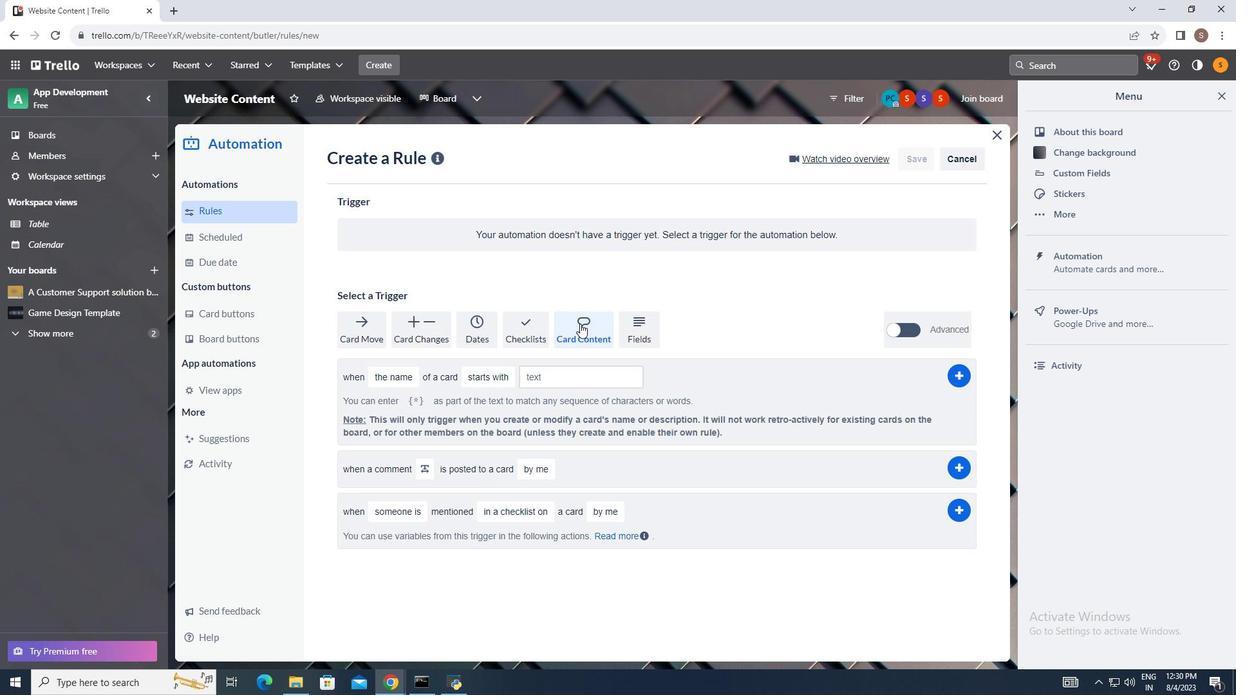
Action: Mouse pressed left at (581, 325)
Screenshot: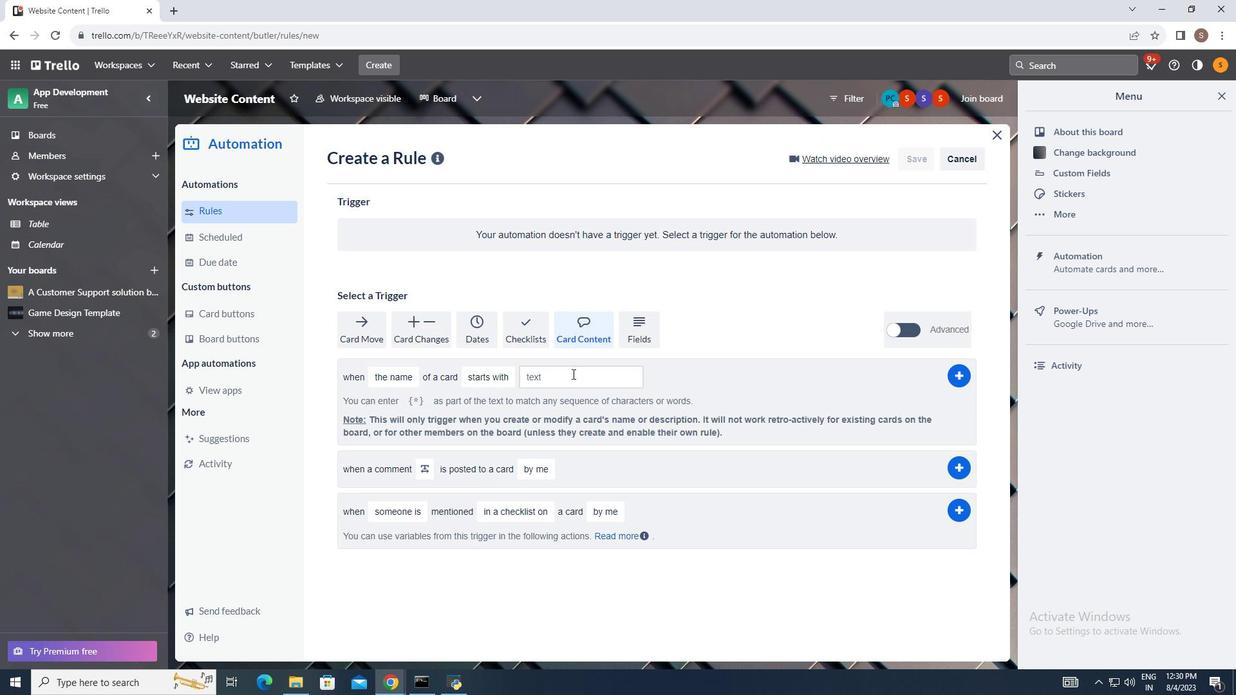 
Action: Mouse moved to (399, 513)
Screenshot: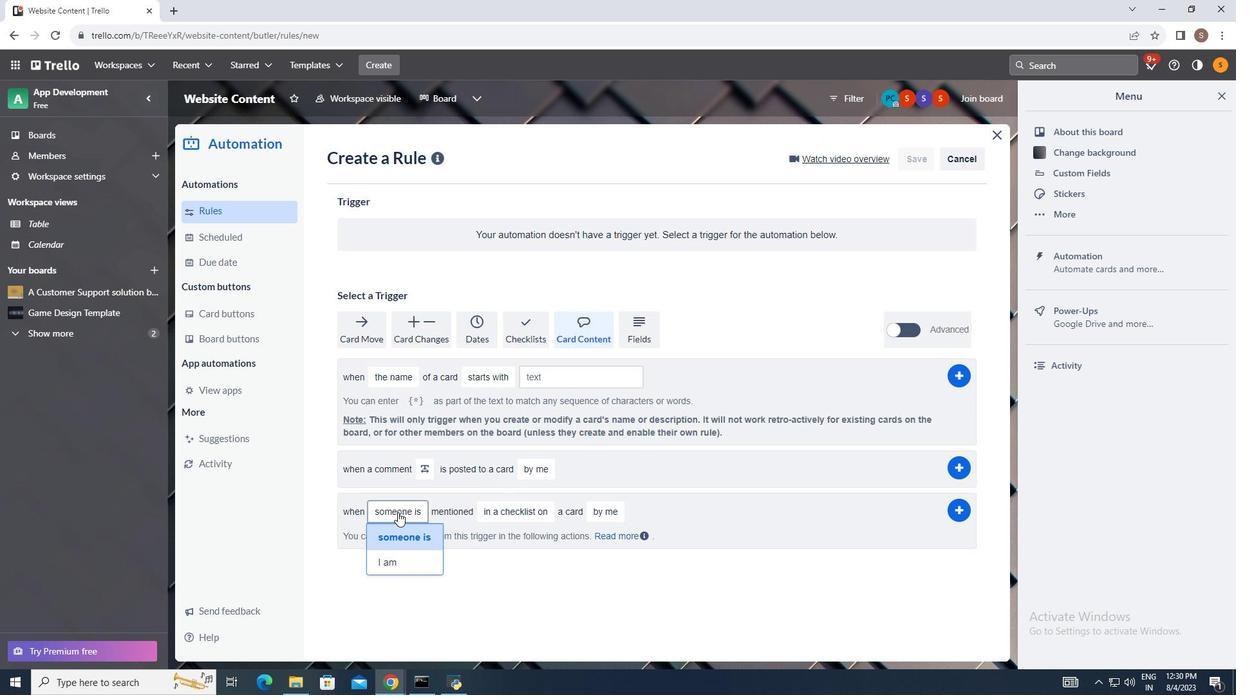 
Action: Mouse pressed left at (399, 513)
Screenshot: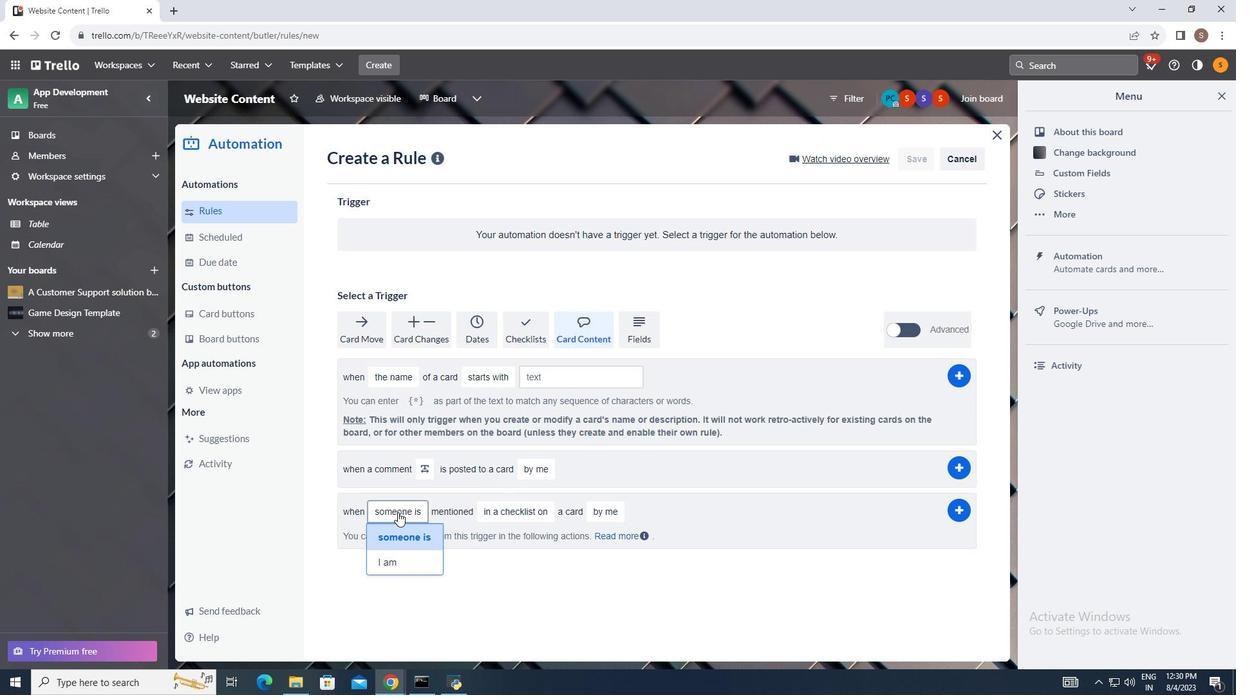 
Action: Mouse moved to (401, 562)
Screenshot: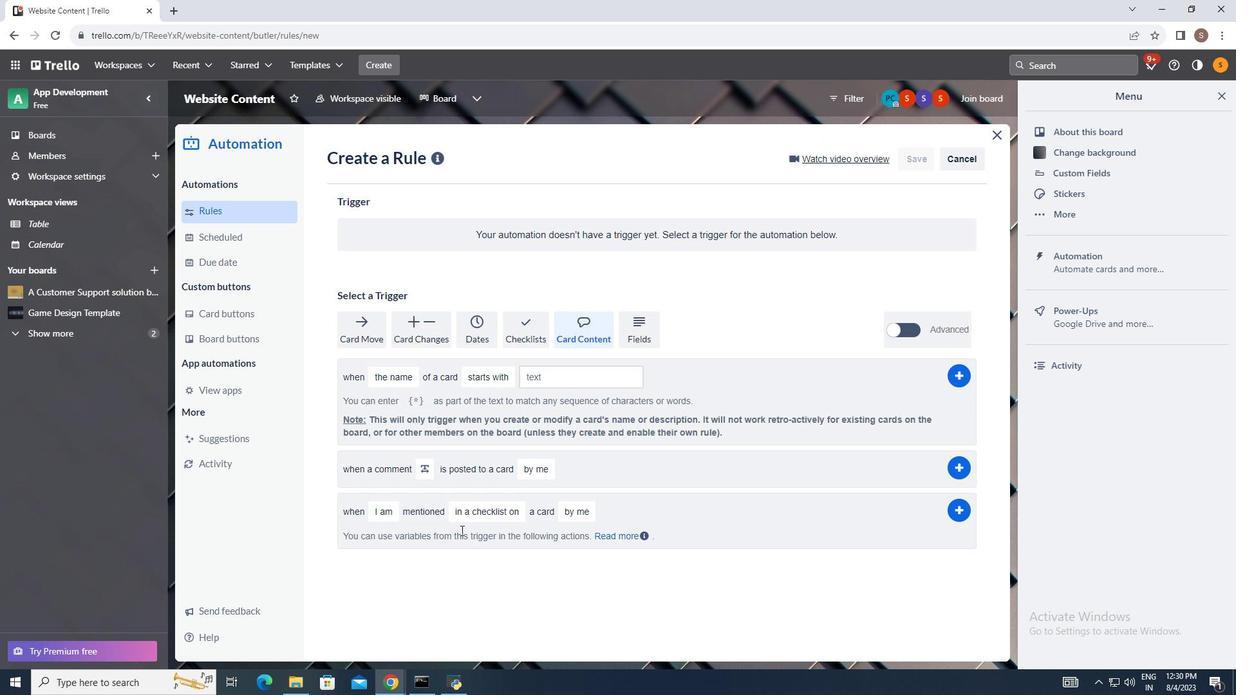 
Action: Mouse pressed left at (401, 562)
Screenshot: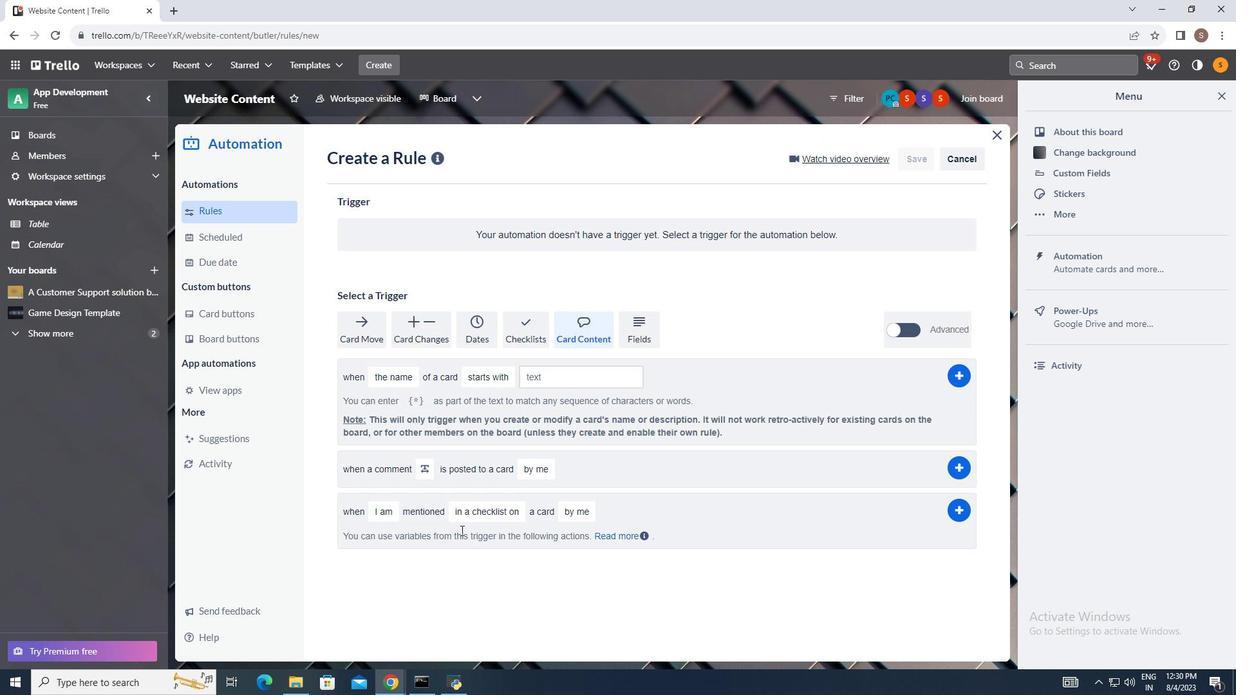 
Action: Mouse moved to (471, 513)
Screenshot: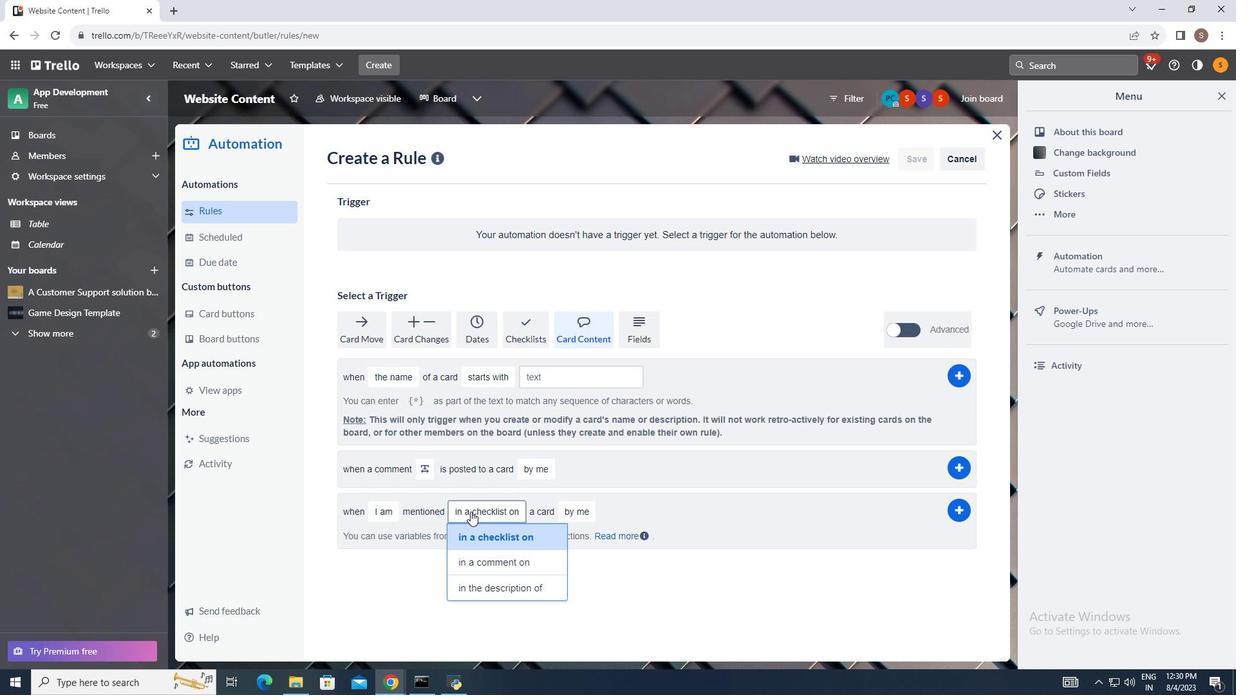 
Action: Mouse pressed left at (471, 513)
Screenshot: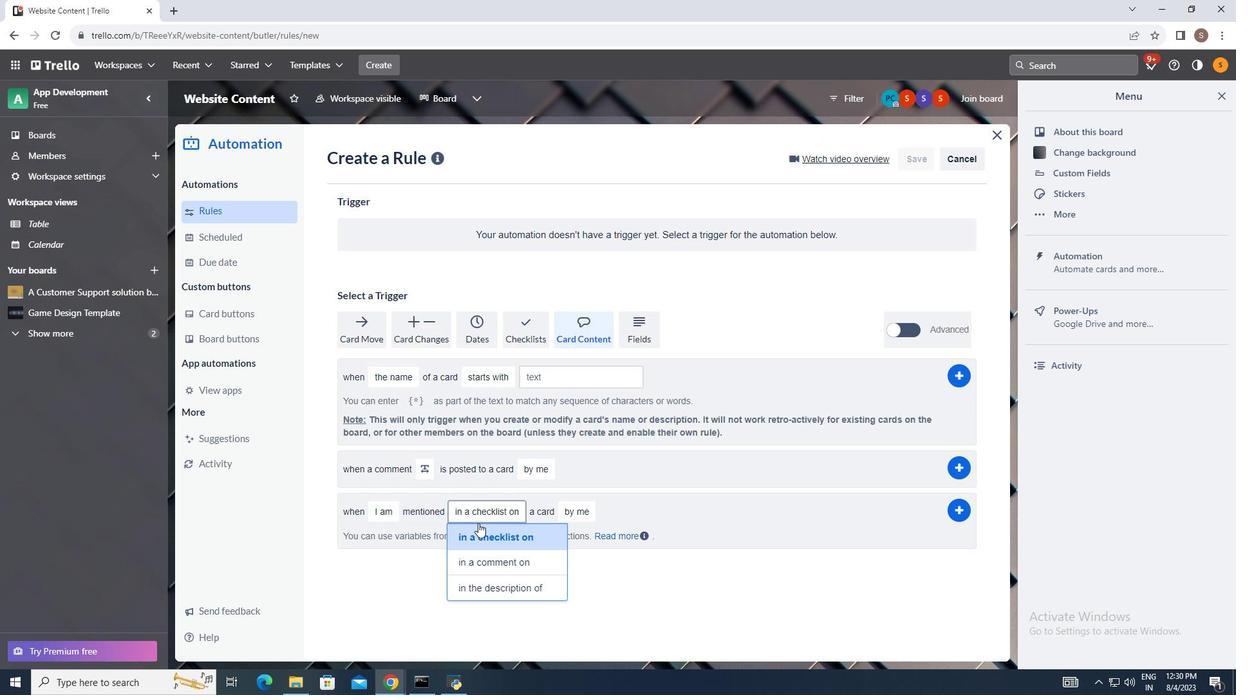 
Action: Mouse moved to (491, 564)
Screenshot: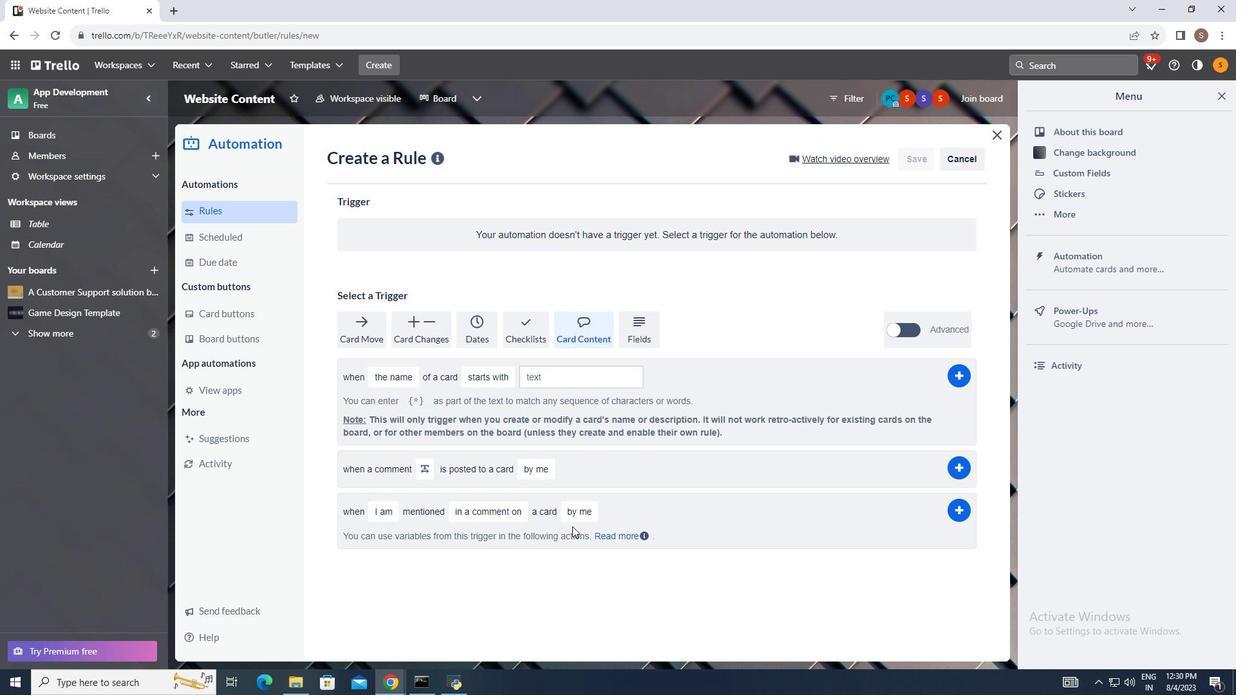 
Action: Mouse pressed left at (491, 564)
Screenshot: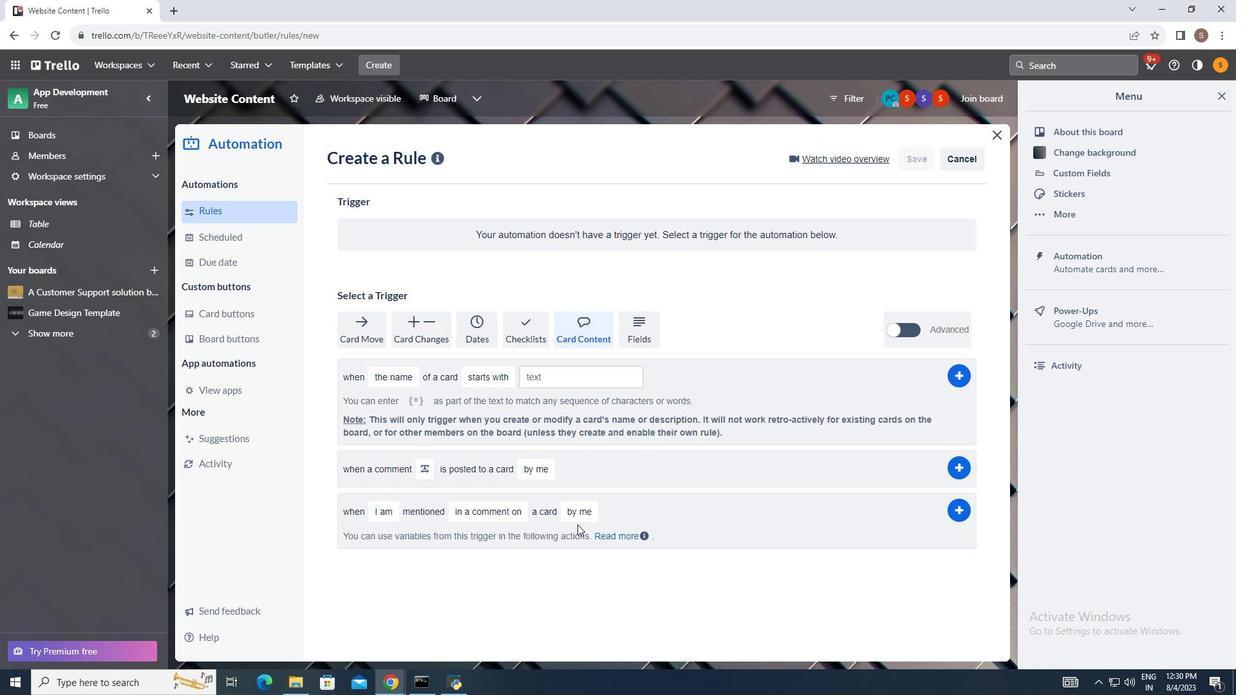
Action: Mouse moved to (582, 515)
Screenshot: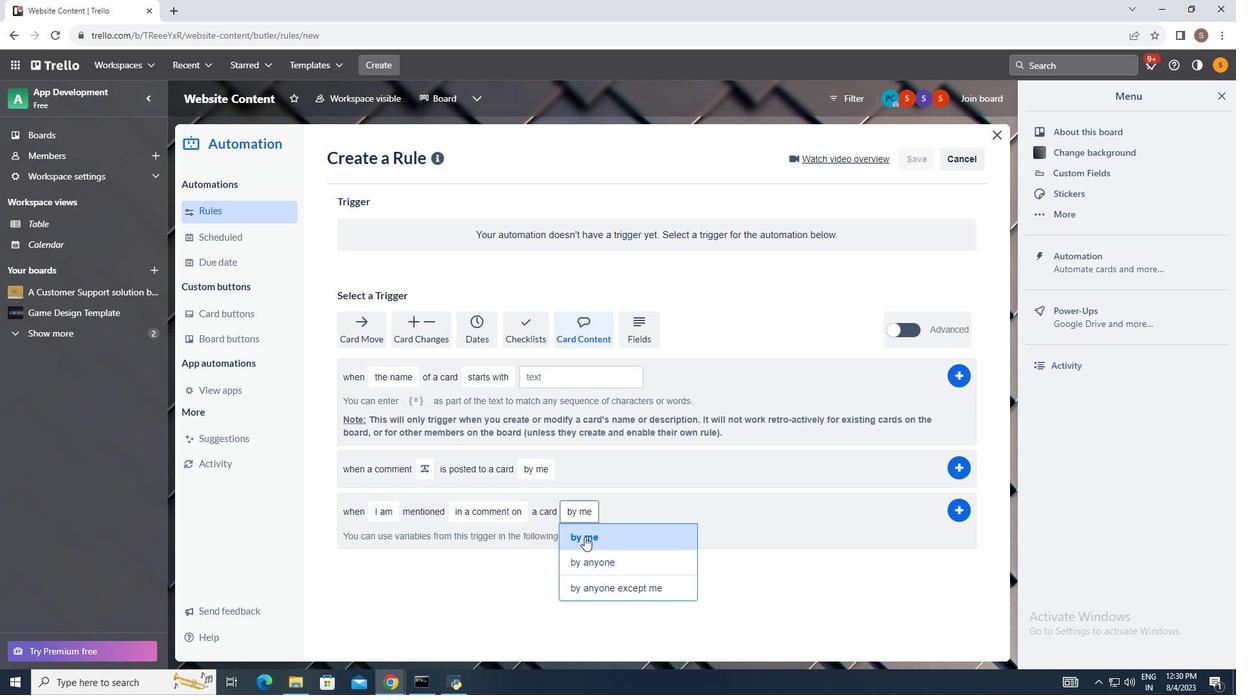 
Action: Mouse pressed left at (582, 515)
Screenshot: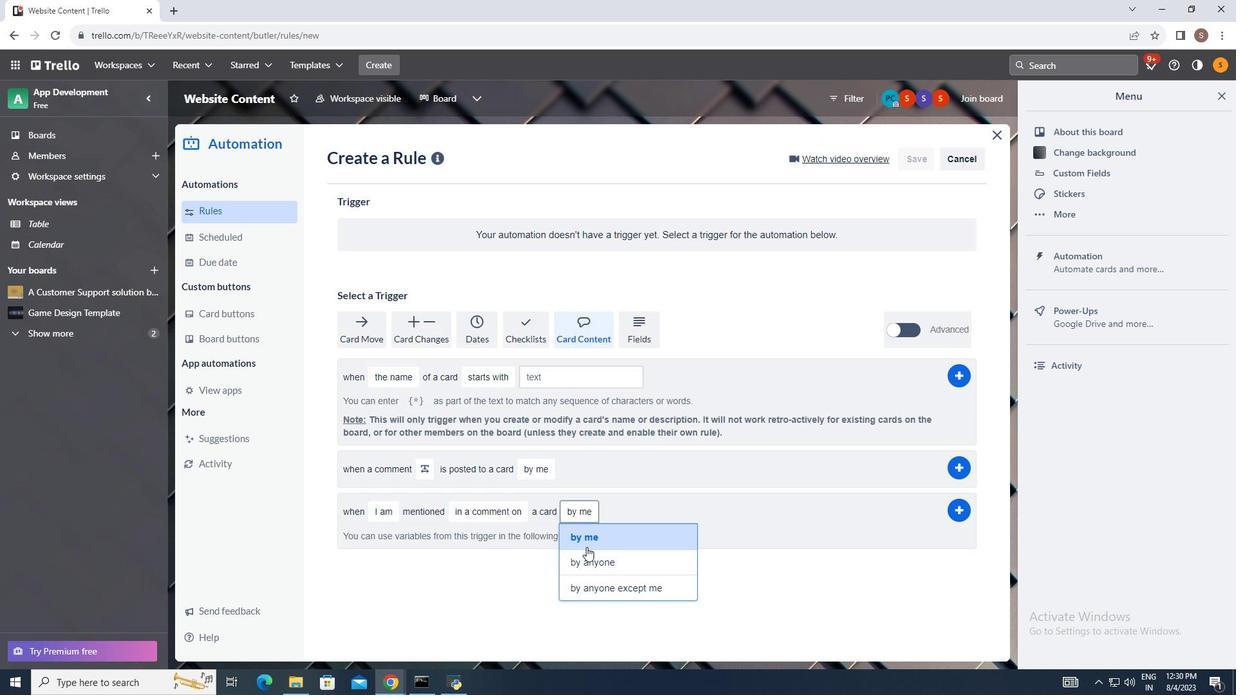 
Action: Mouse moved to (593, 584)
Screenshot: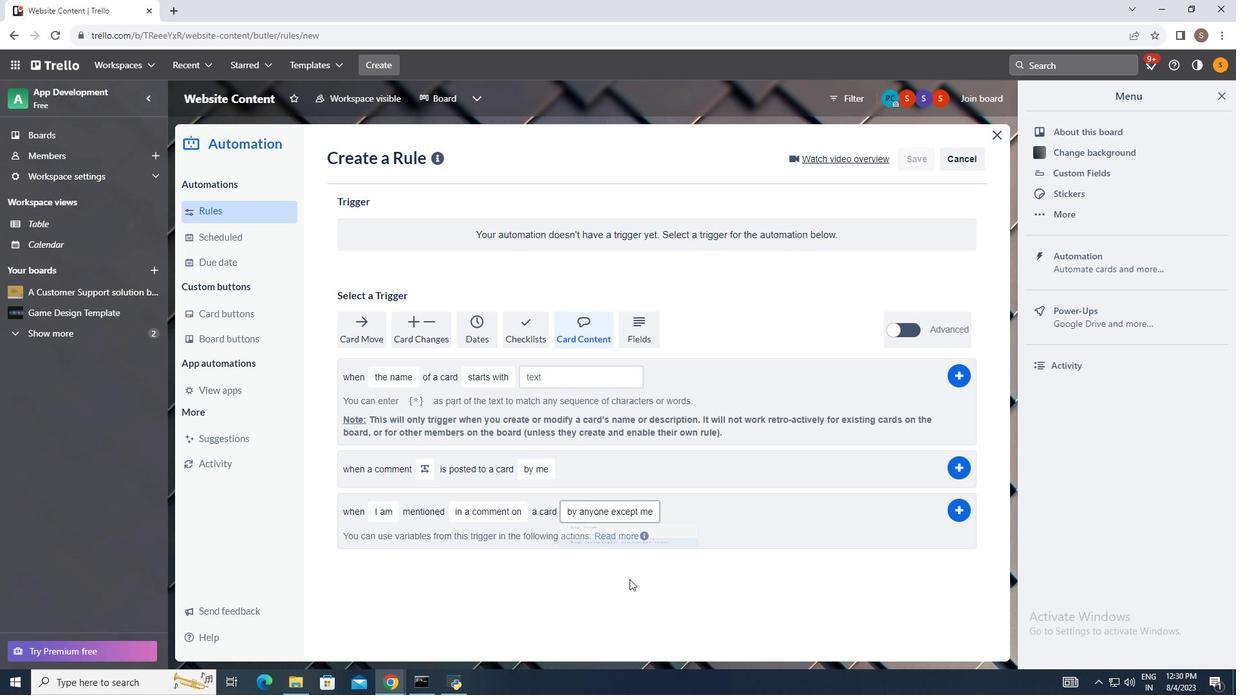 
Action: Mouse pressed left at (593, 584)
Screenshot: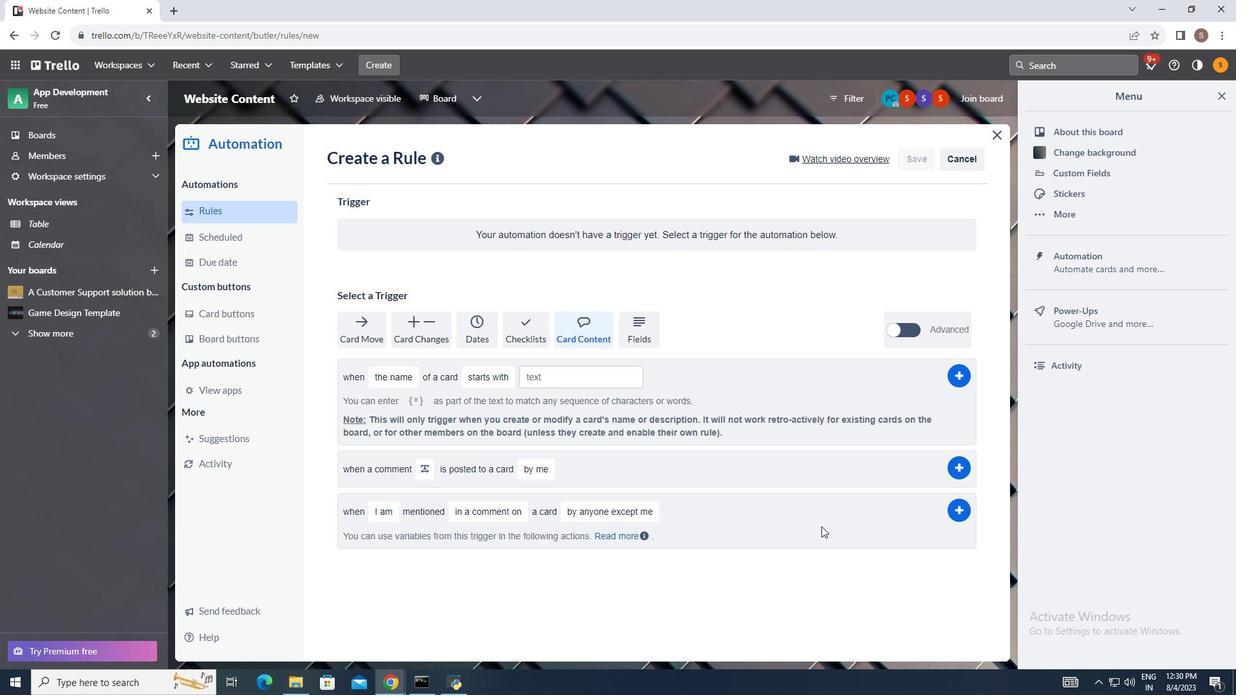 
Action: Mouse moved to (960, 511)
Screenshot: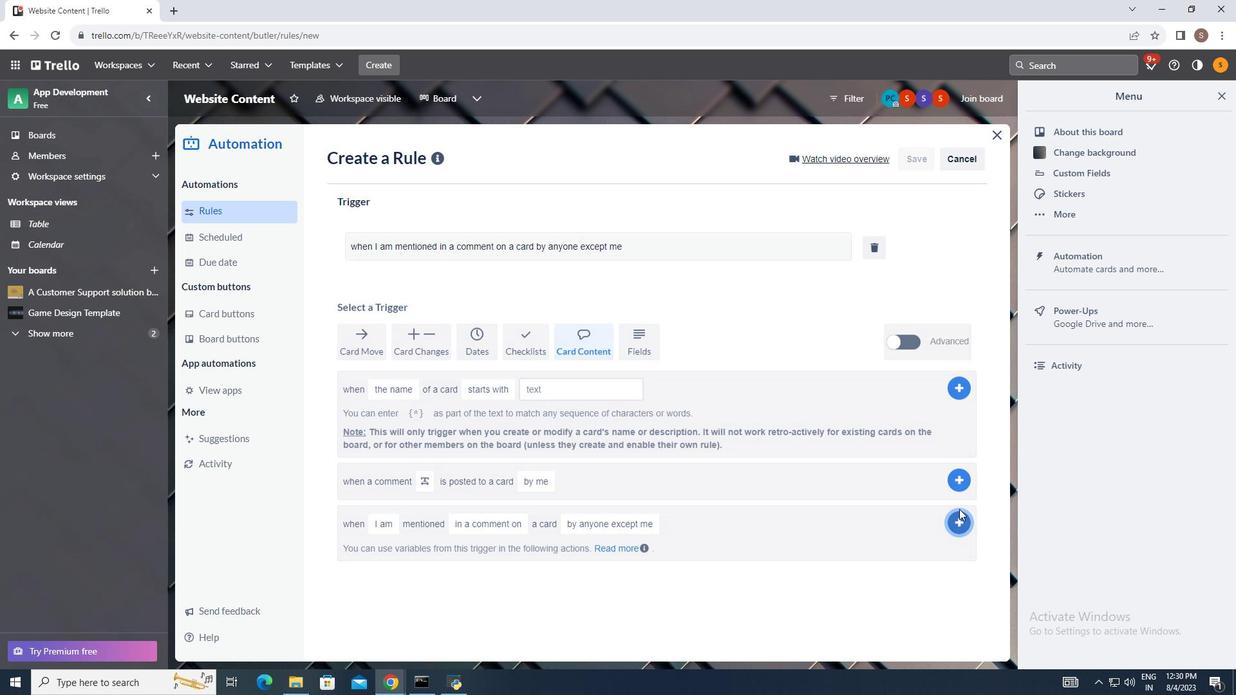 
Action: Mouse pressed left at (960, 511)
Screenshot: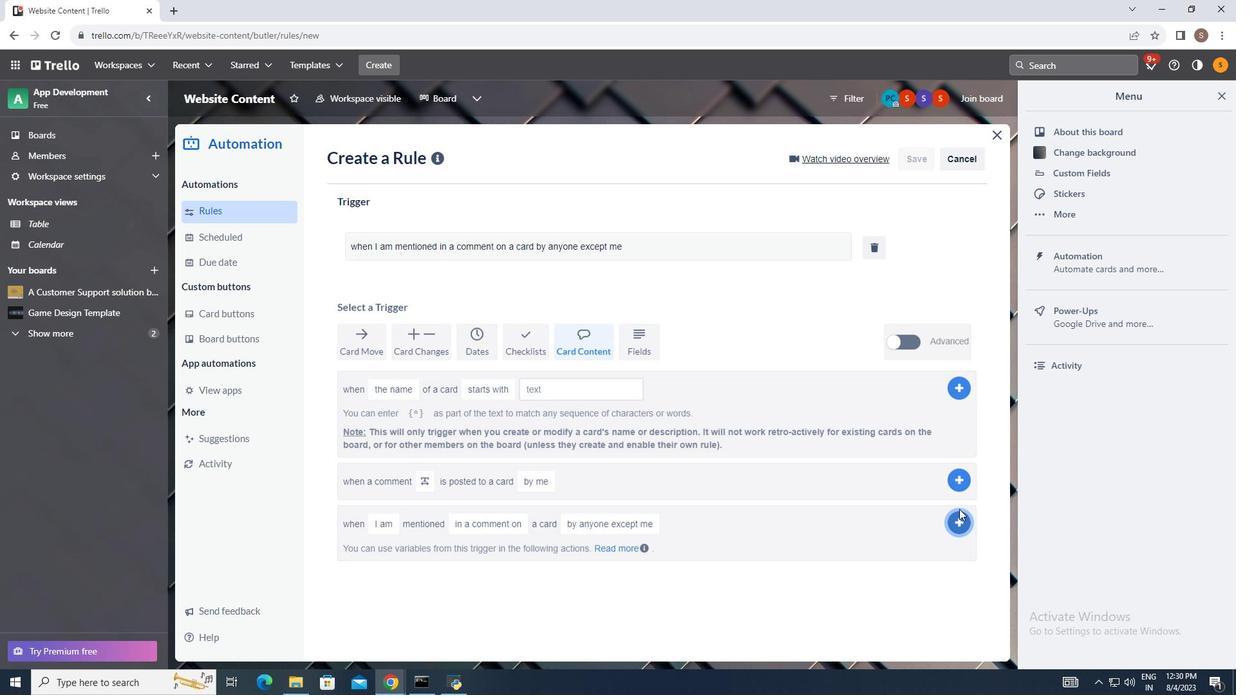 
Action: Mouse moved to (1077, 436)
Screenshot: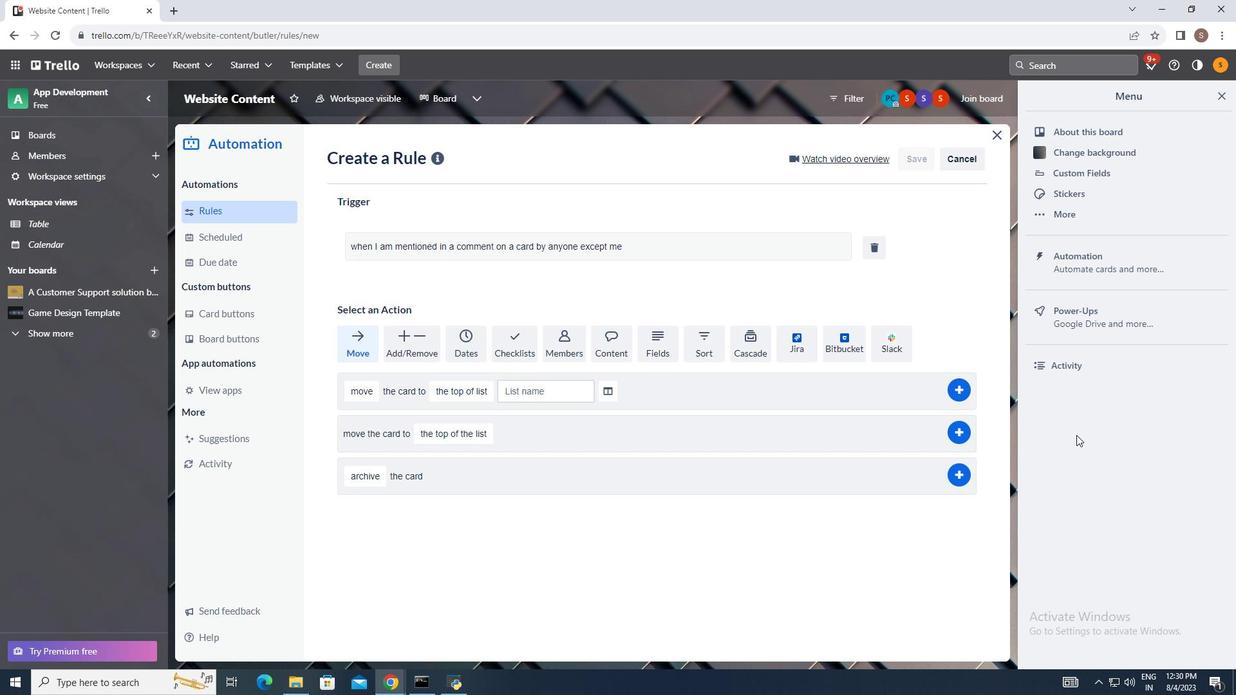 
